 Task: Log work in the project TrainForge for the issue 'Implement a feature for users to track and manage their expenses on a budget' spent time as '5w 4d 21h 16m' and remaining time as '4w 5d 9h 20m' and move to bottom of backlog. Now add the issue to the epic 'IT performance benchmarking'.
Action: Mouse moved to (268, 77)
Screenshot: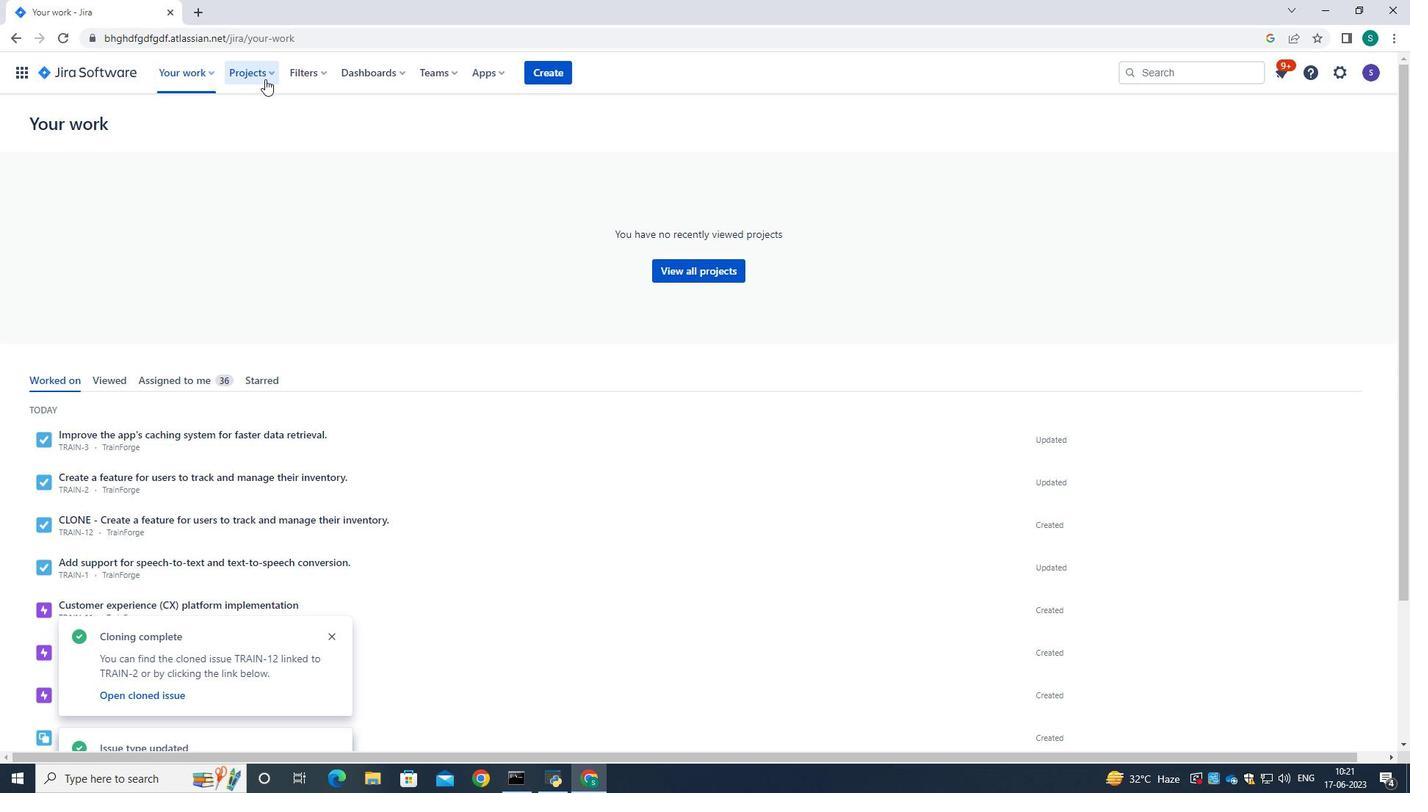 
Action: Mouse pressed left at (268, 77)
Screenshot: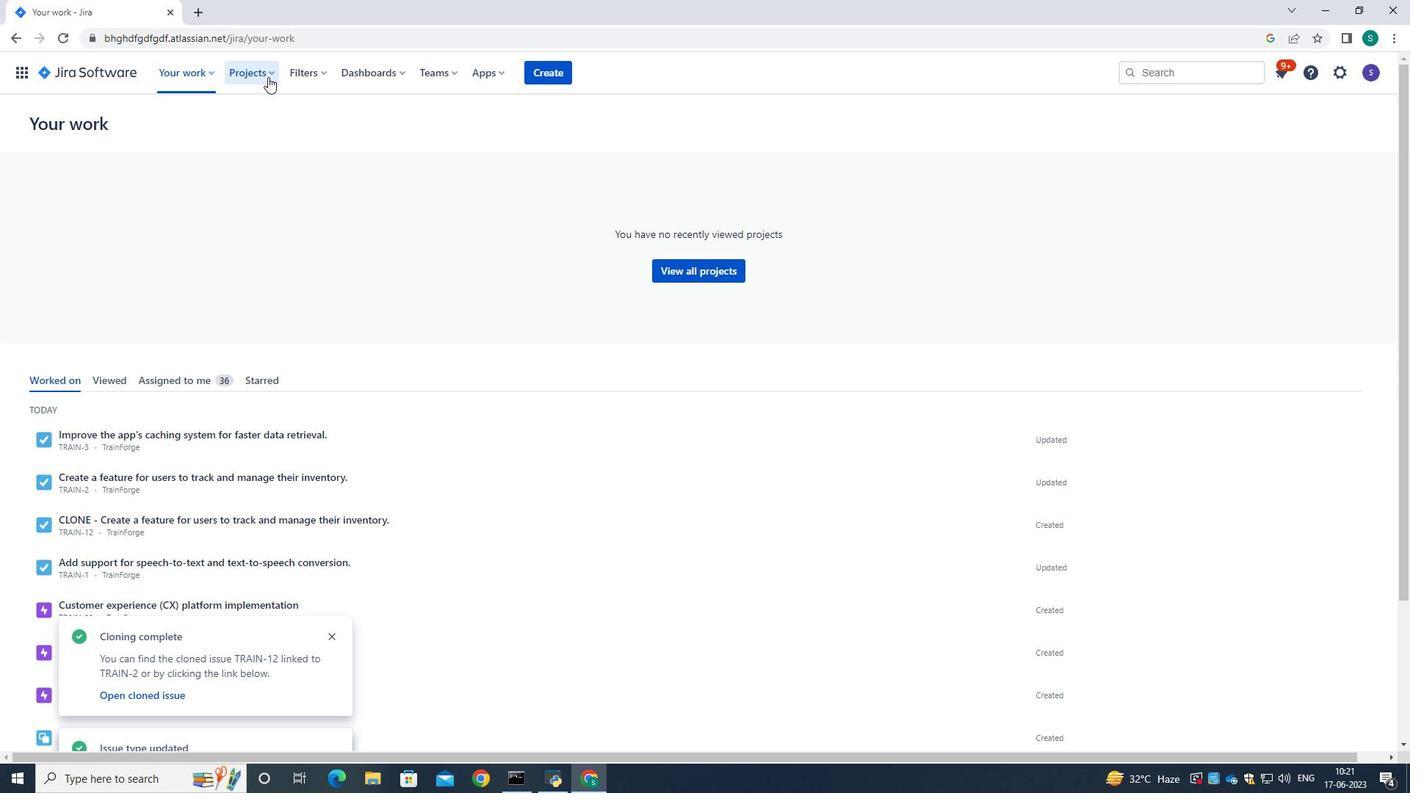 
Action: Mouse moved to (267, 135)
Screenshot: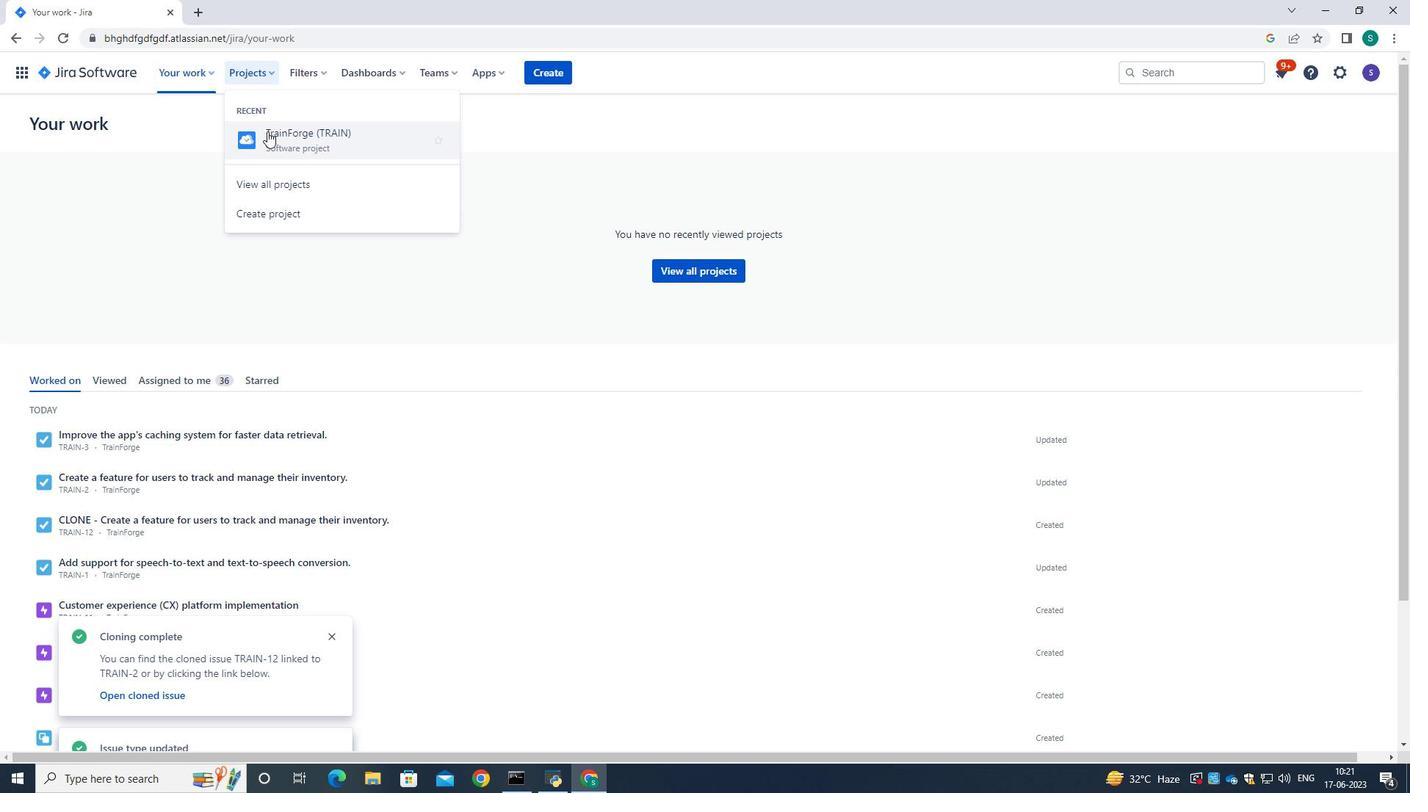 
Action: Mouse pressed left at (267, 135)
Screenshot: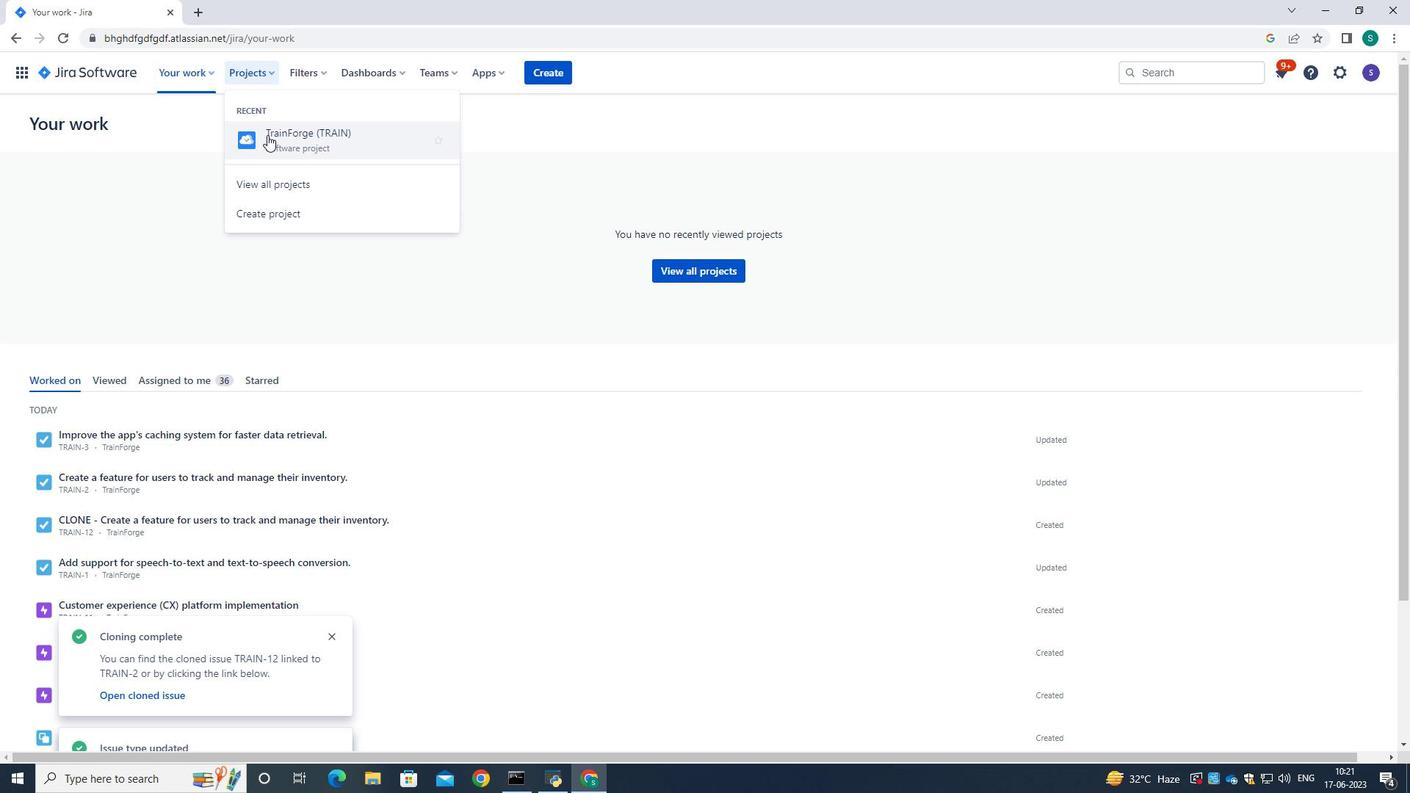 
Action: Mouse moved to (491, 317)
Screenshot: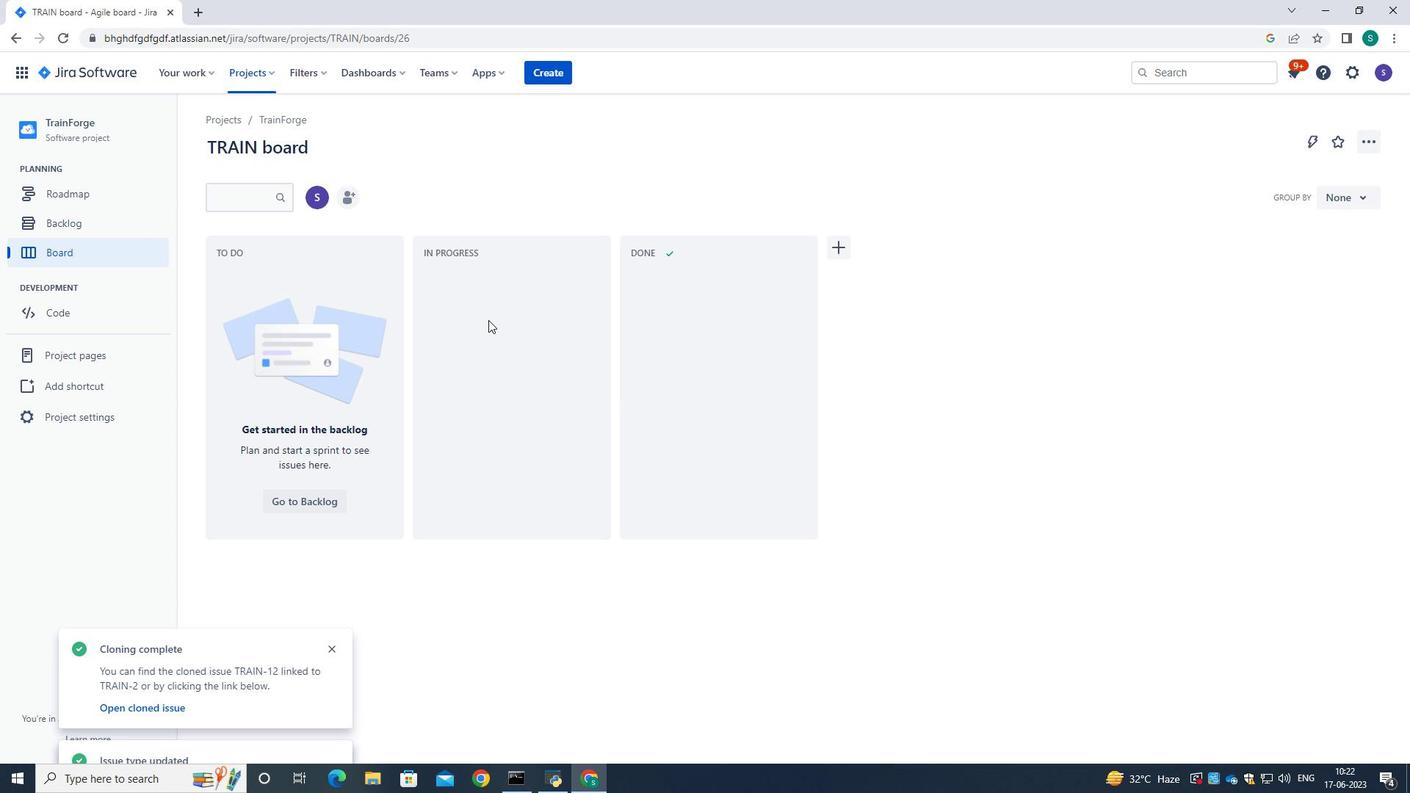 
Action: Mouse scrolled (491, 316) with delta (0, 0)
Screenshot: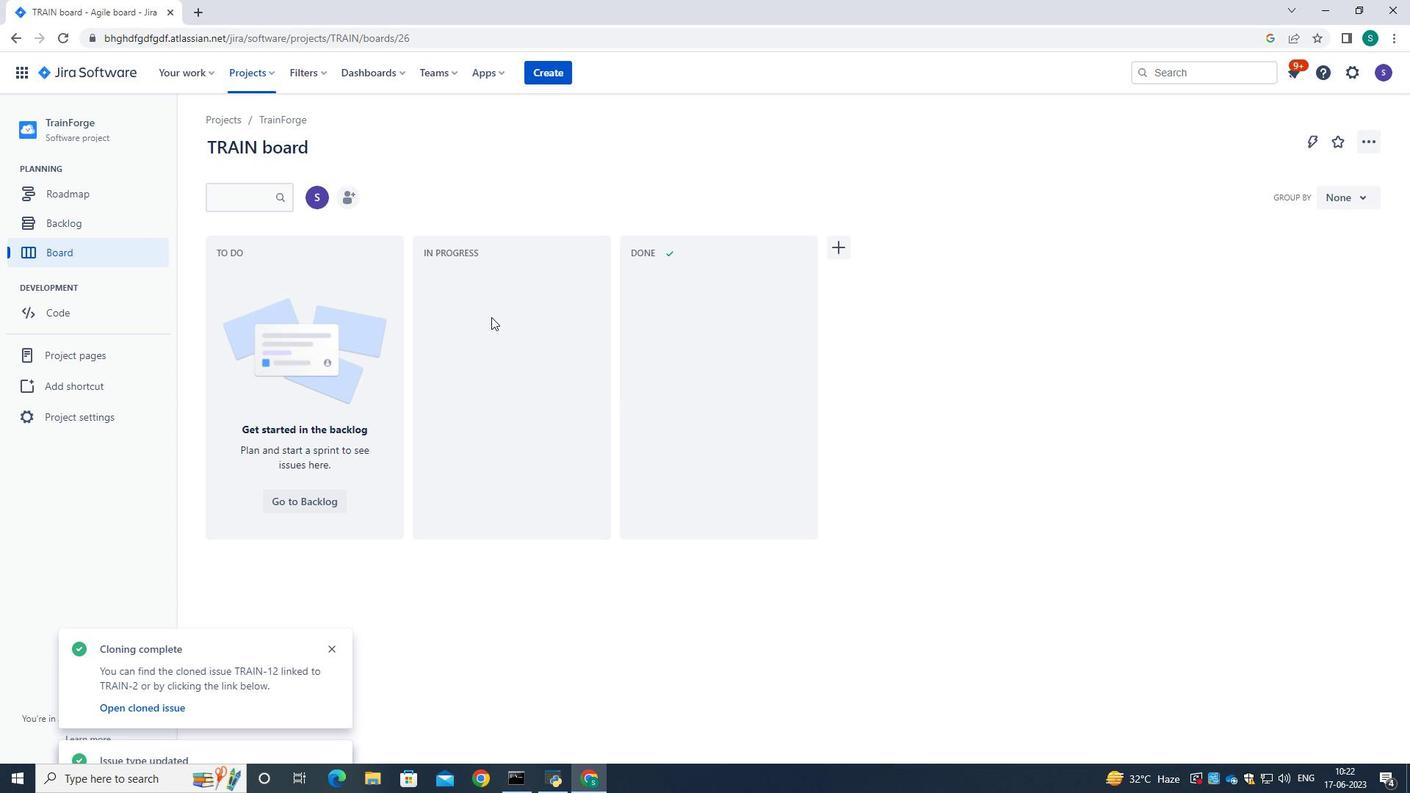
Action: Mouse scrolled (491, 316) with delta (0, 0)
Screenshot: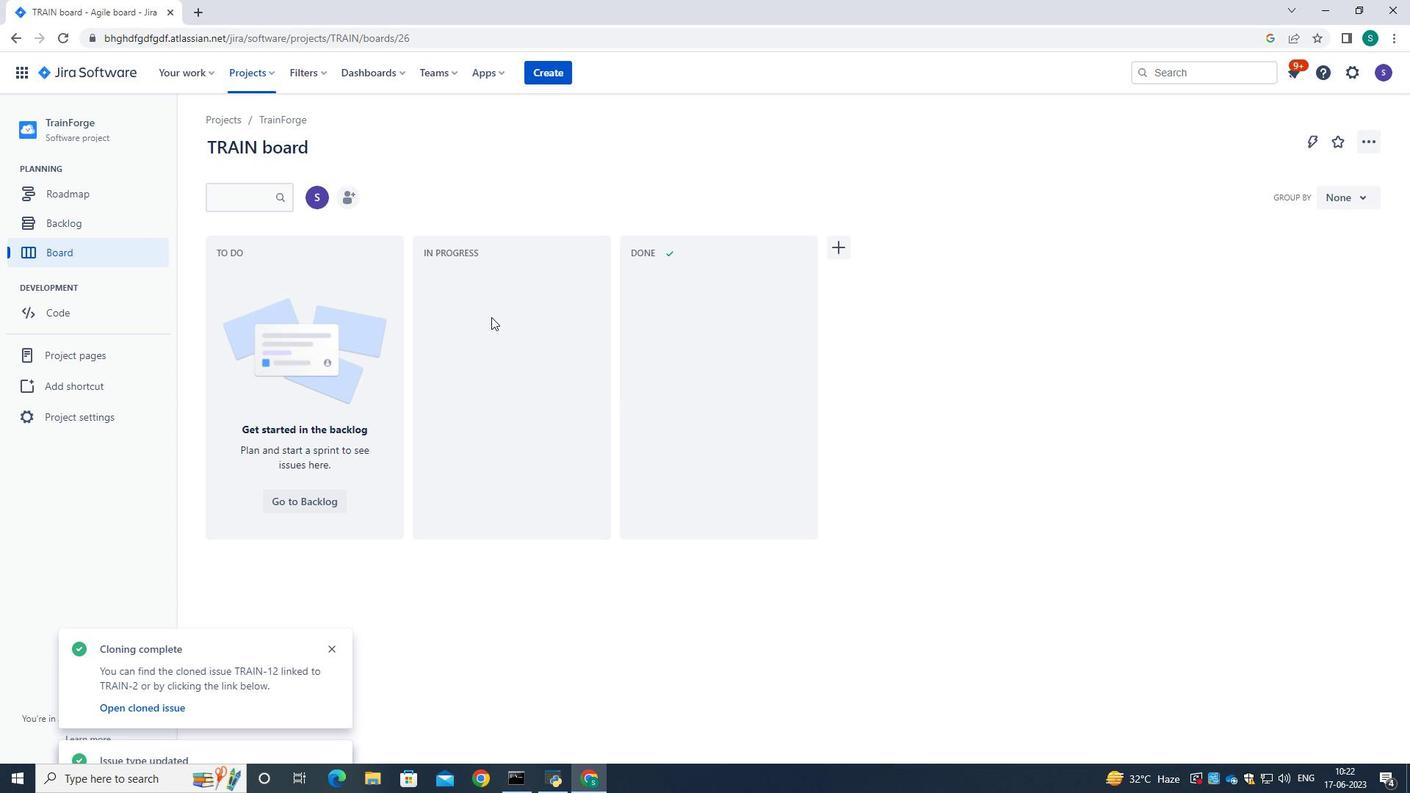 
Action: Mouse moved to (89, 220)
Screenshot: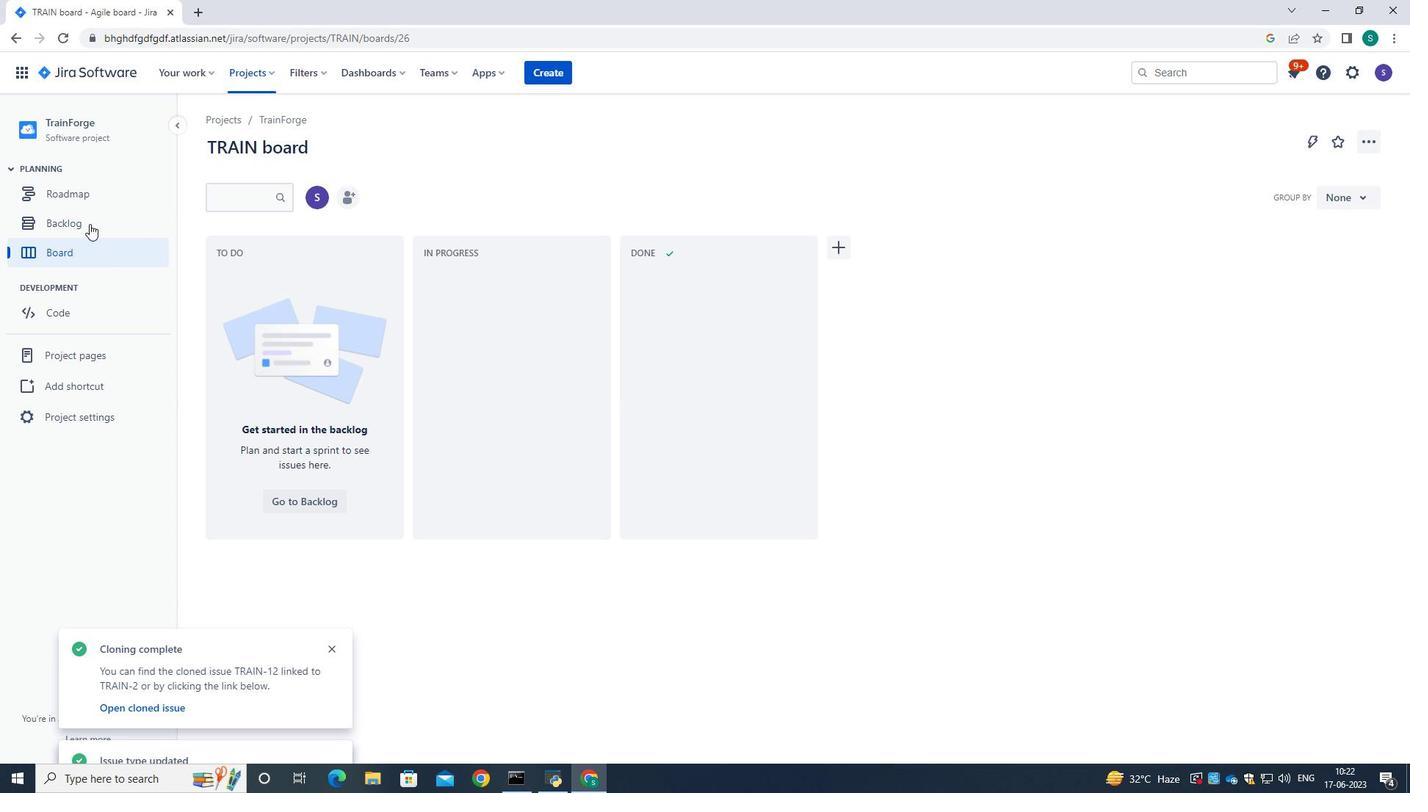 
Action: Mouse pressed left at (89, 220)
Screenshot: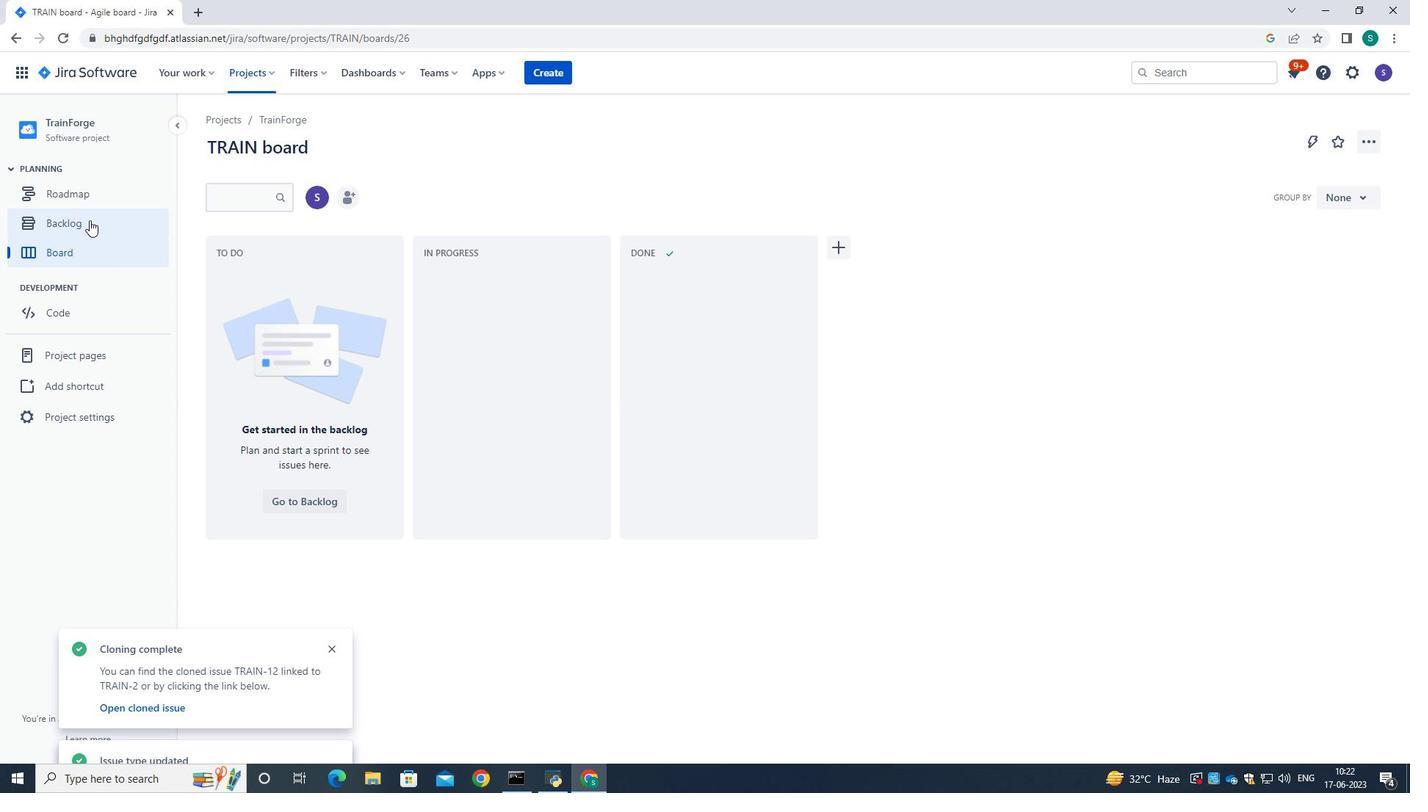 
Action: Mouse moved to (557, 326)
Screenshot: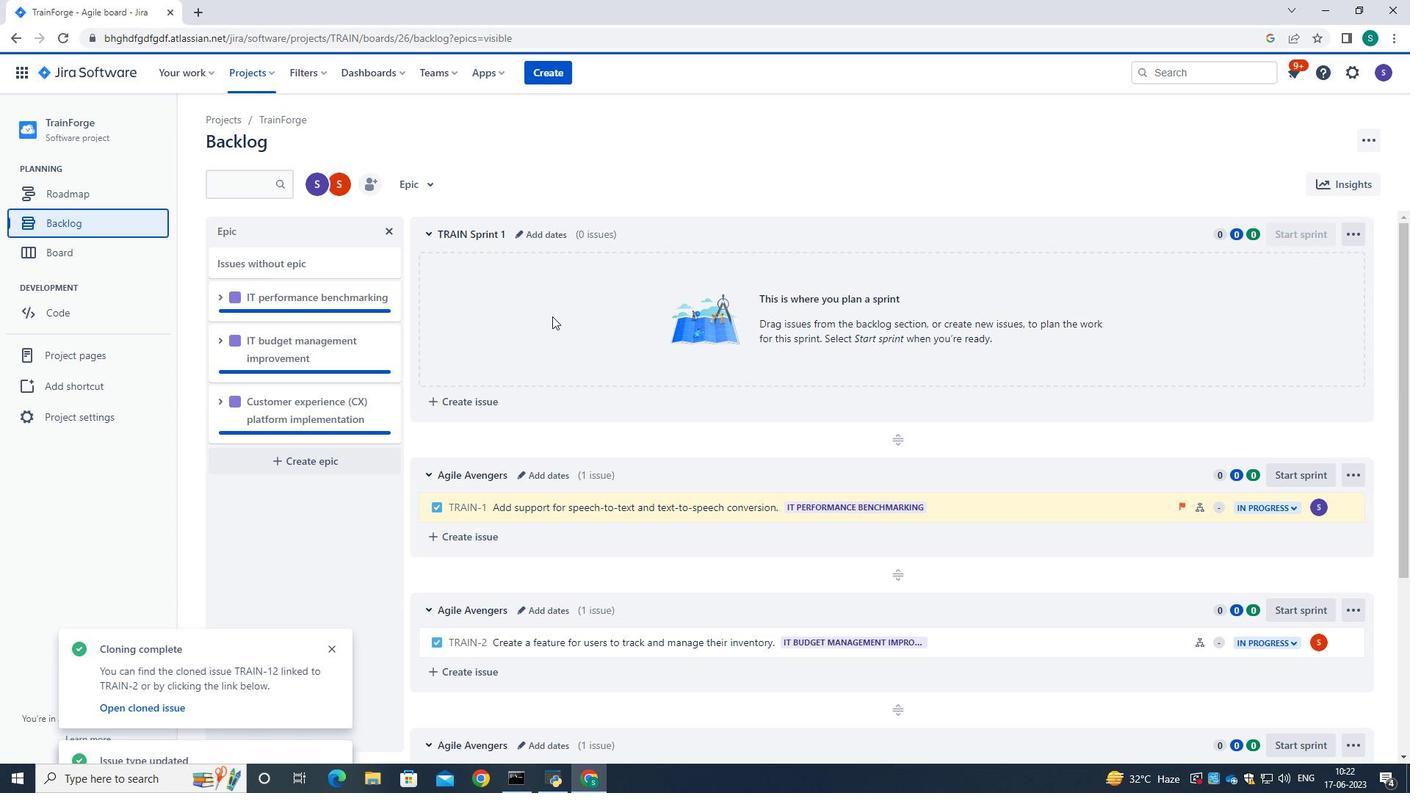 
Action: Mouse scrolled (557, 326) with delta (0, 0)
Screenshot: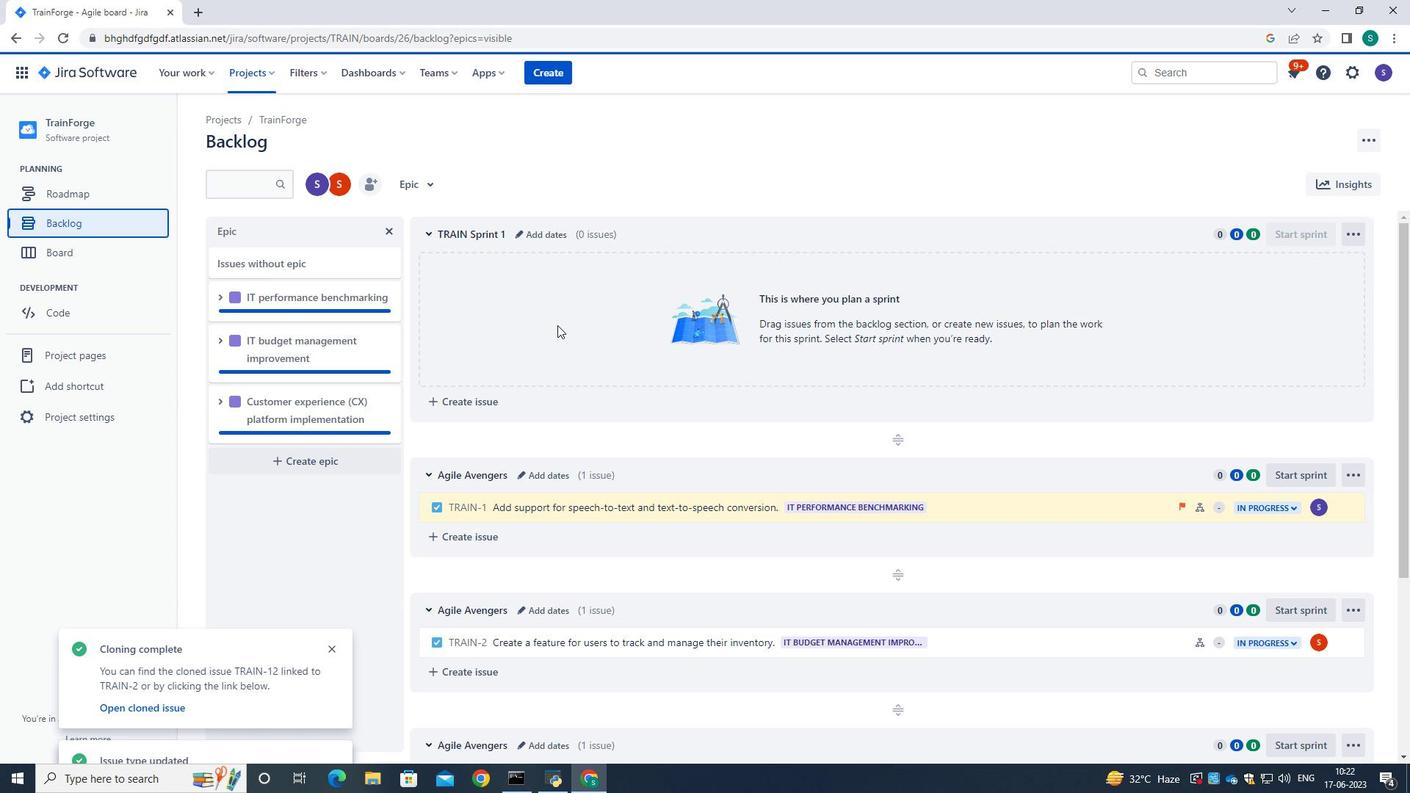 
Action: Mouse scrolled (557, 326) with delta (0, 0)
Screenshot: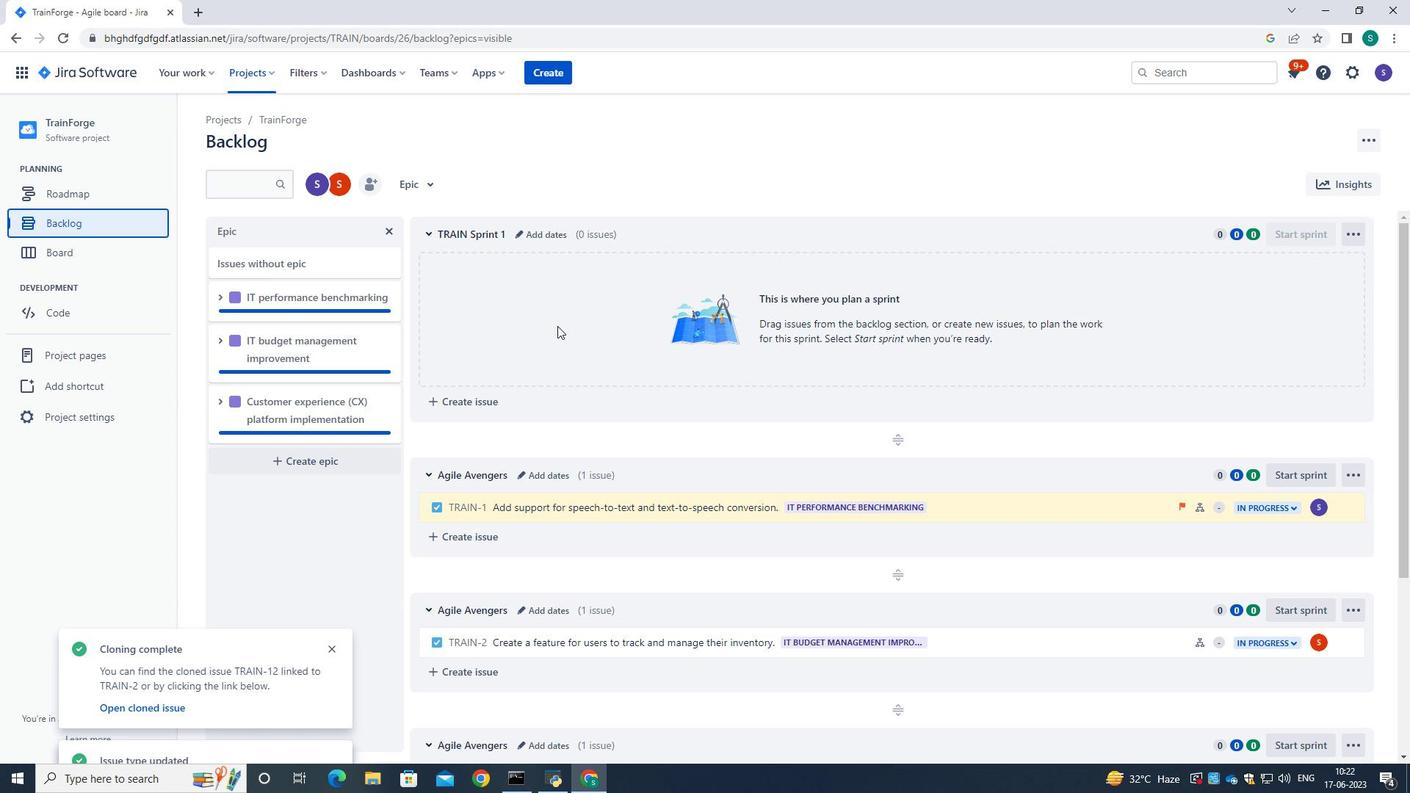 
Action: Mouse moved to (557, 326)
Screenshot: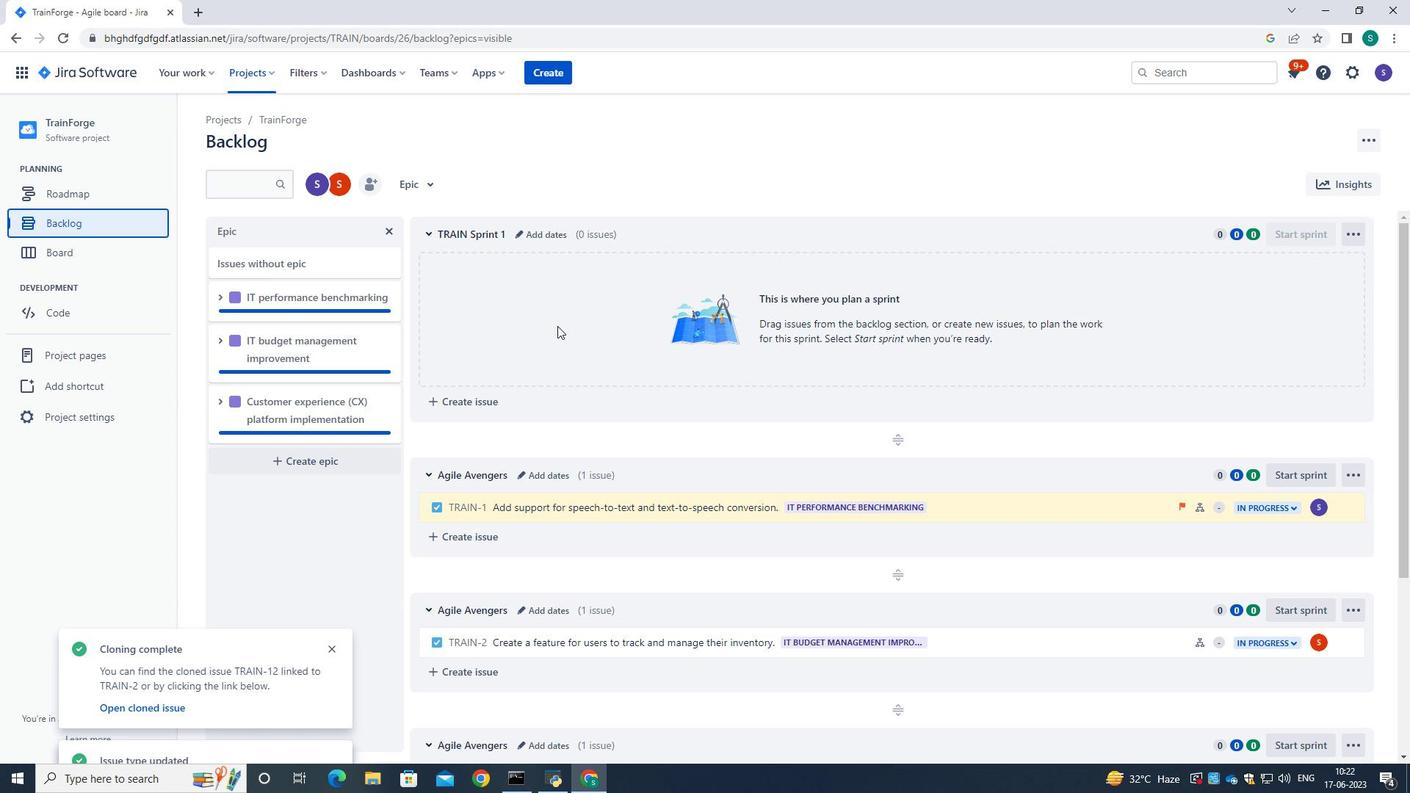 
Action: Mouse scrolled (557, 326) with delta (0, 0)
Screenshot: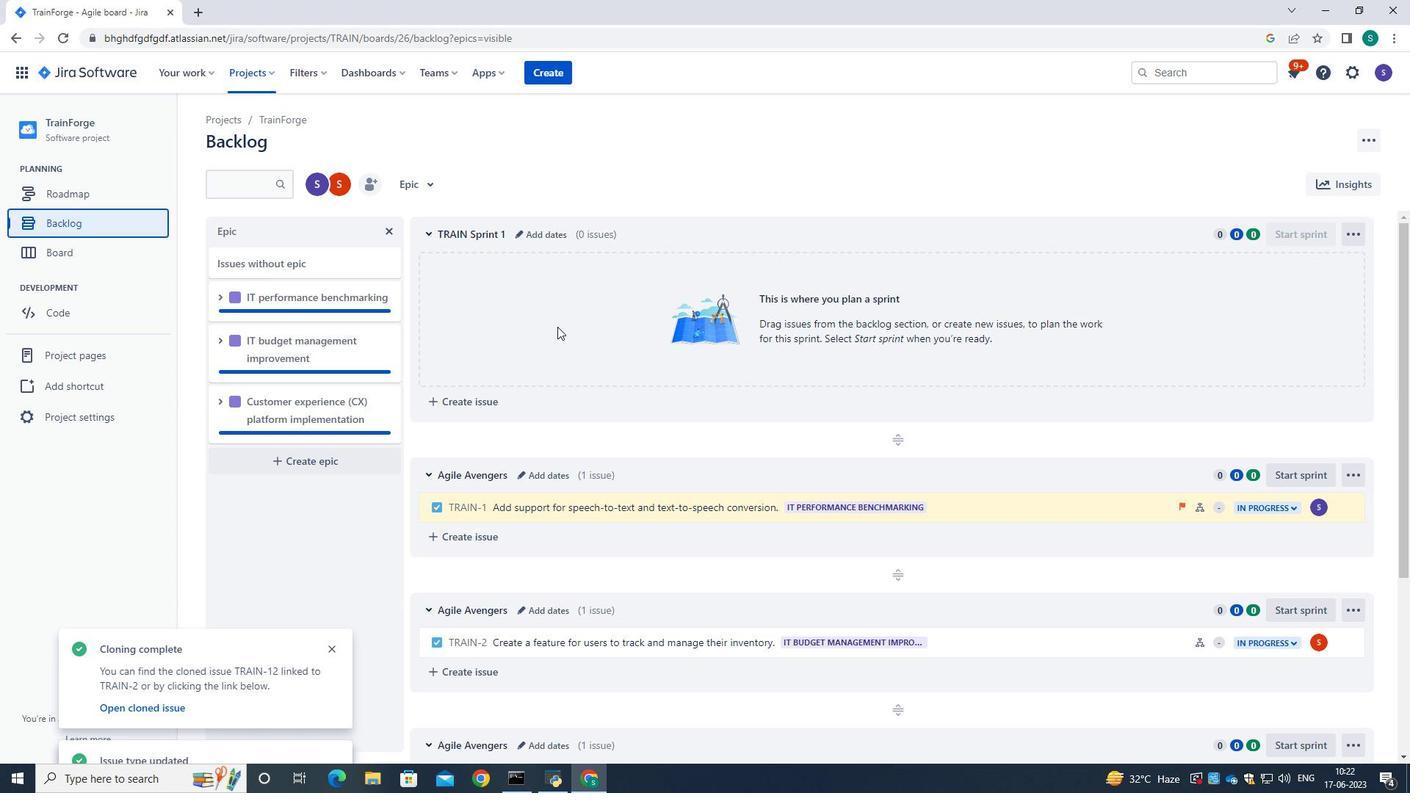 
Action: Mouse moved to (557, 327)
Screenshot: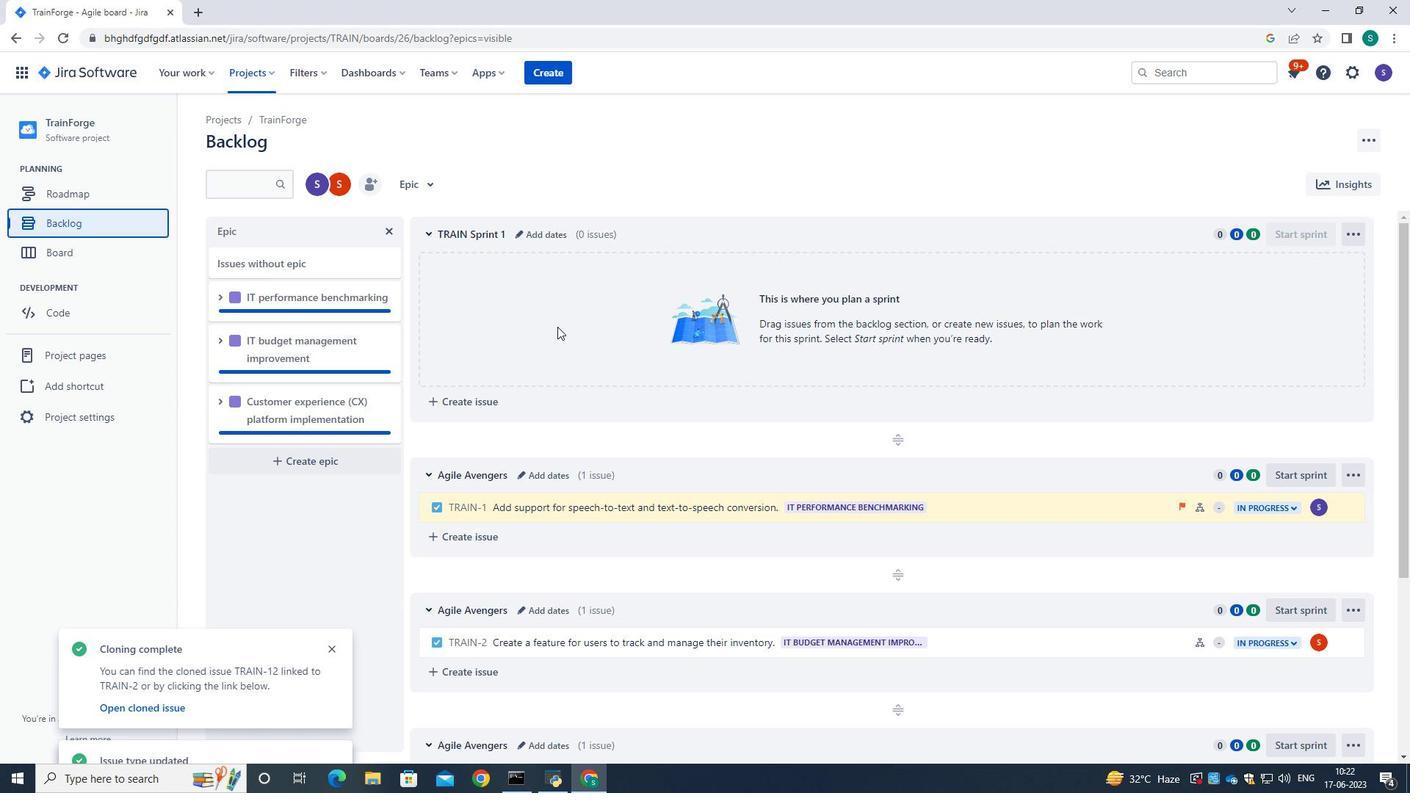 
Action: Mouse scrolled (557, 326) with delta (0, 0)
Screenshot: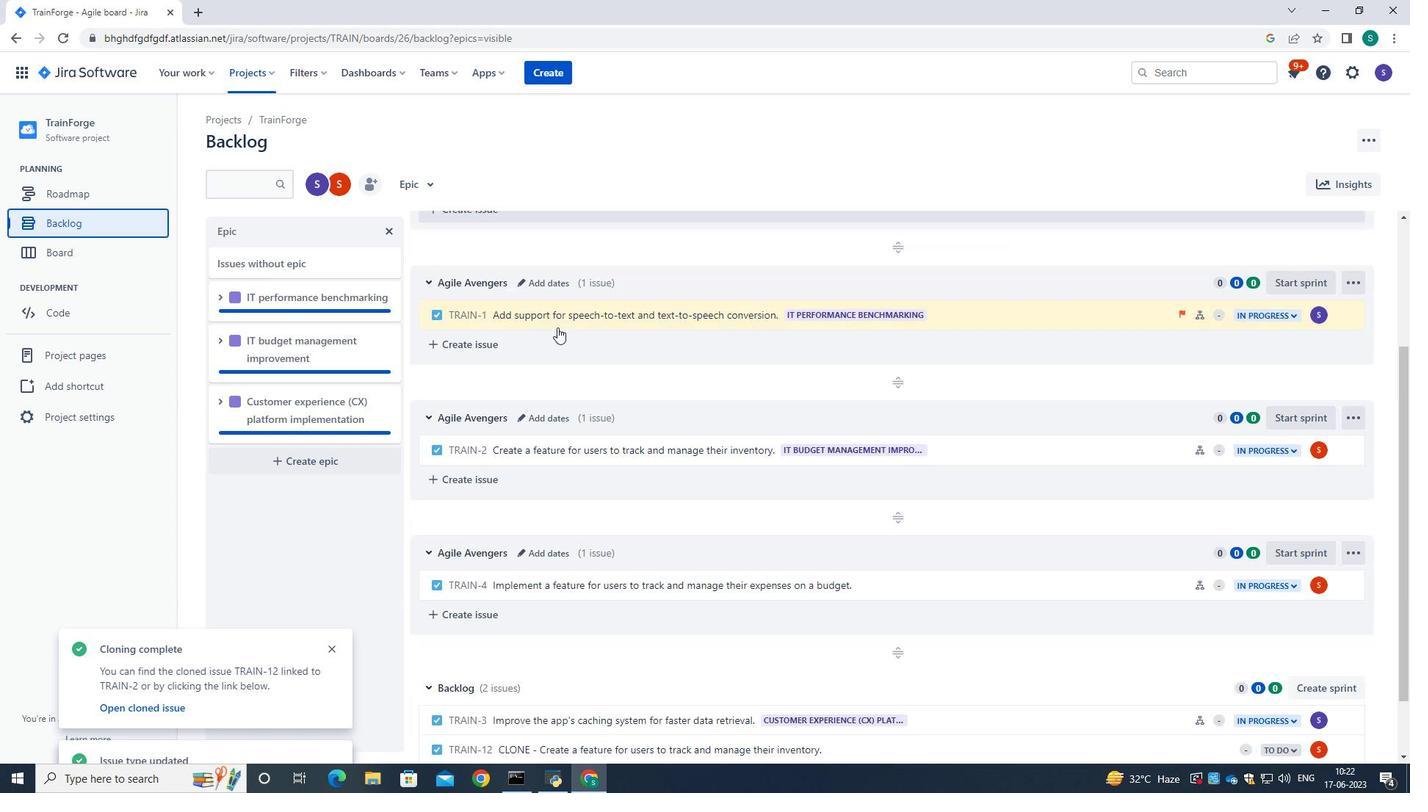 
Action: Mouse scrolled (557, 326) with delta (0, 0)
Screenshot: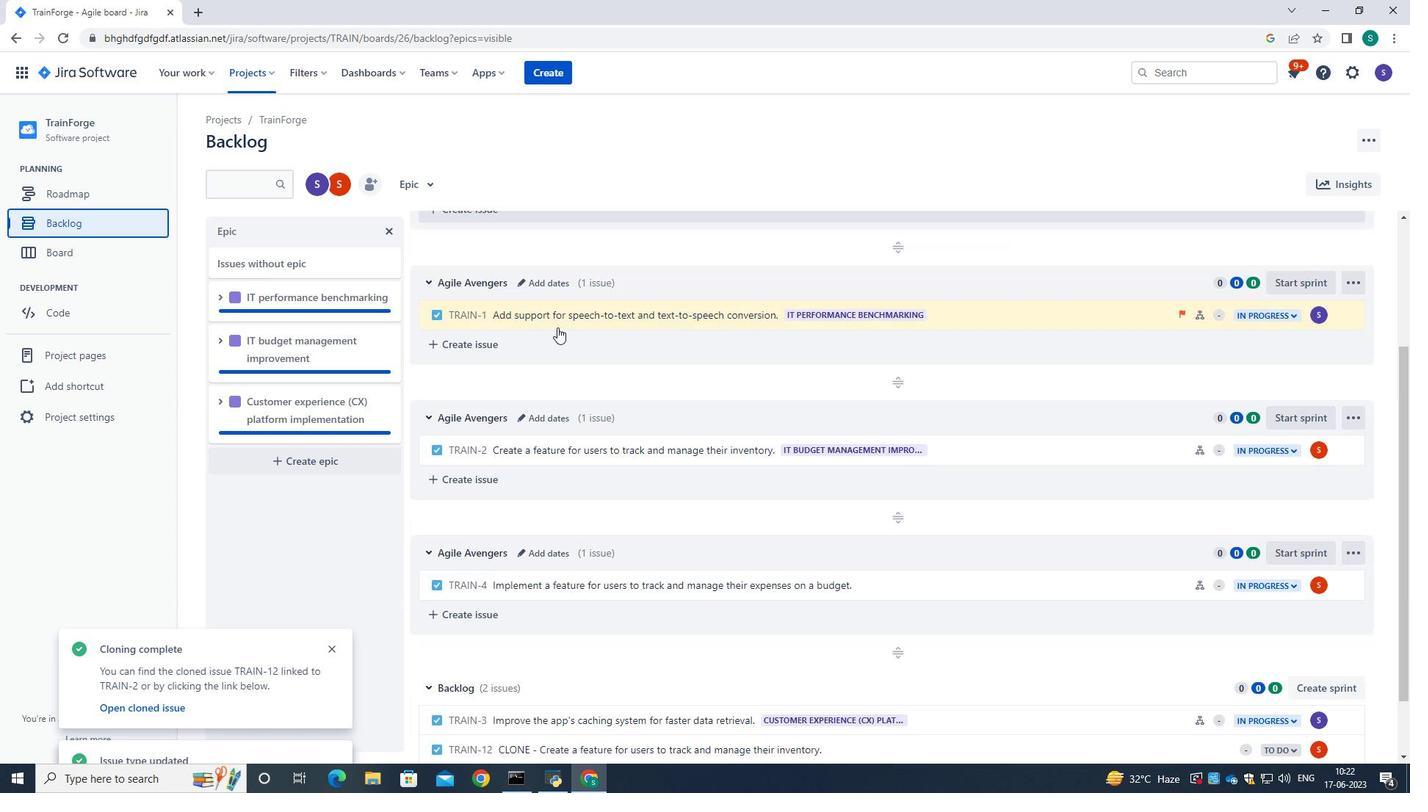 
Action: Mouse moved to (557, 329)
Screenshot: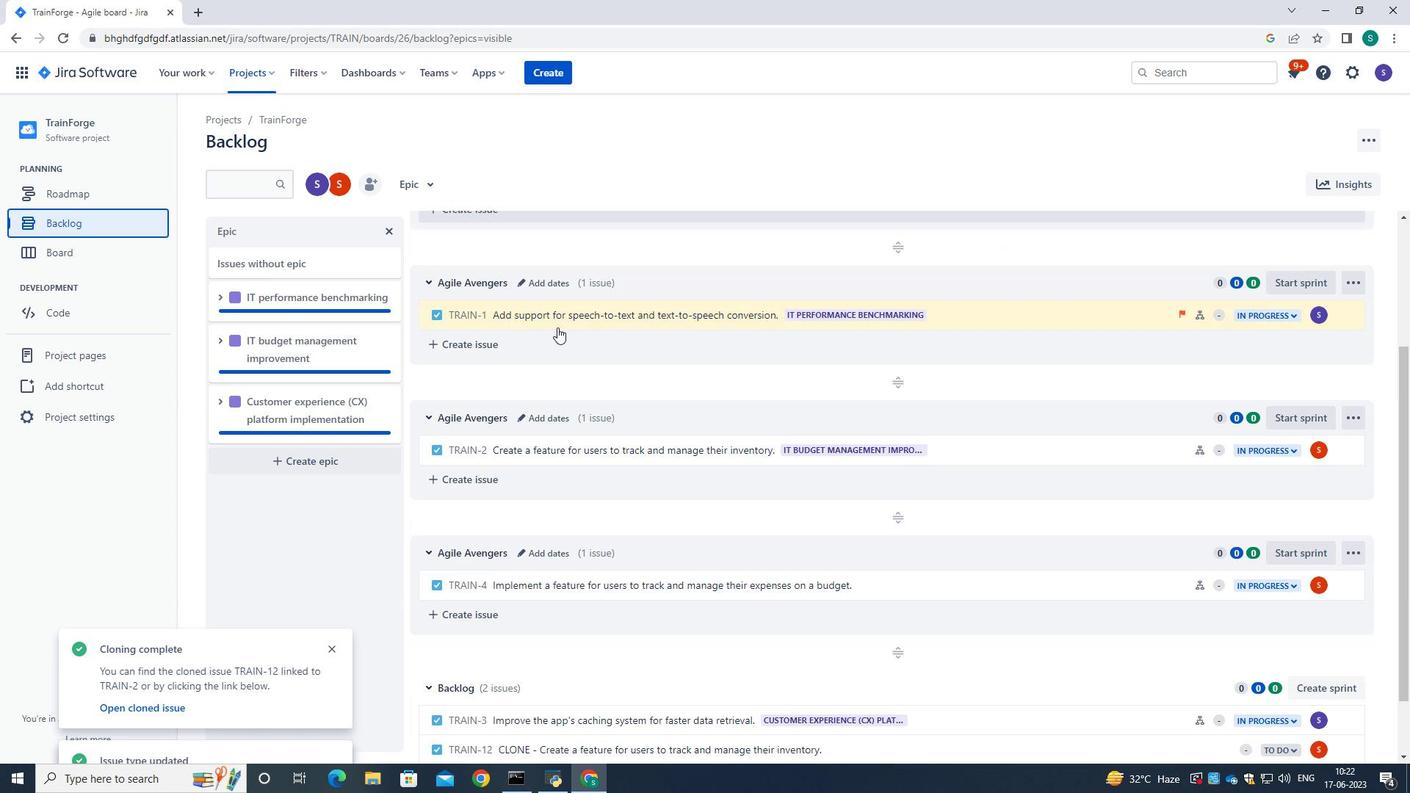 
Action: Mouse scrolled (557, 328) with delta (0, 0)
Screenshot: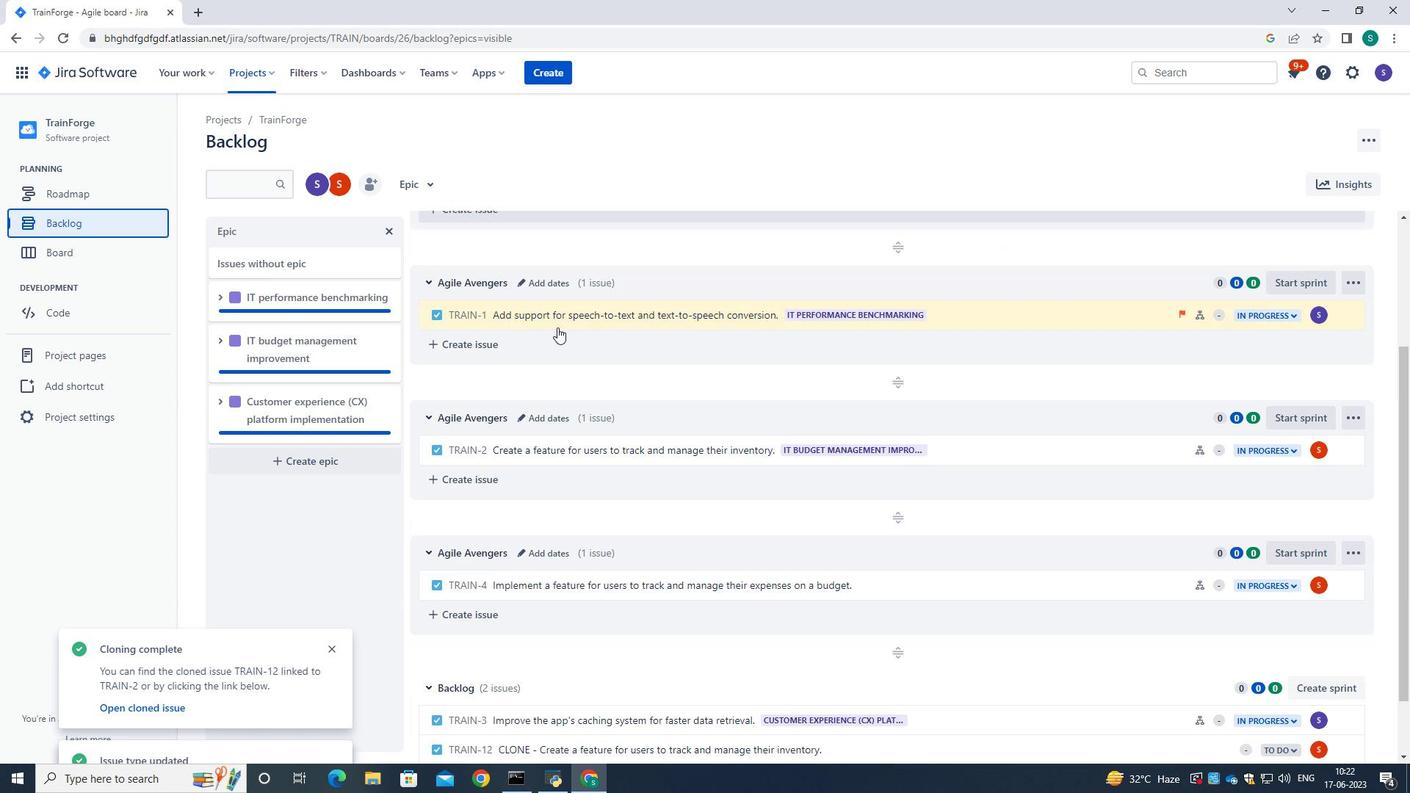
Action: Mouse moved to (586, 514)
Screenshot: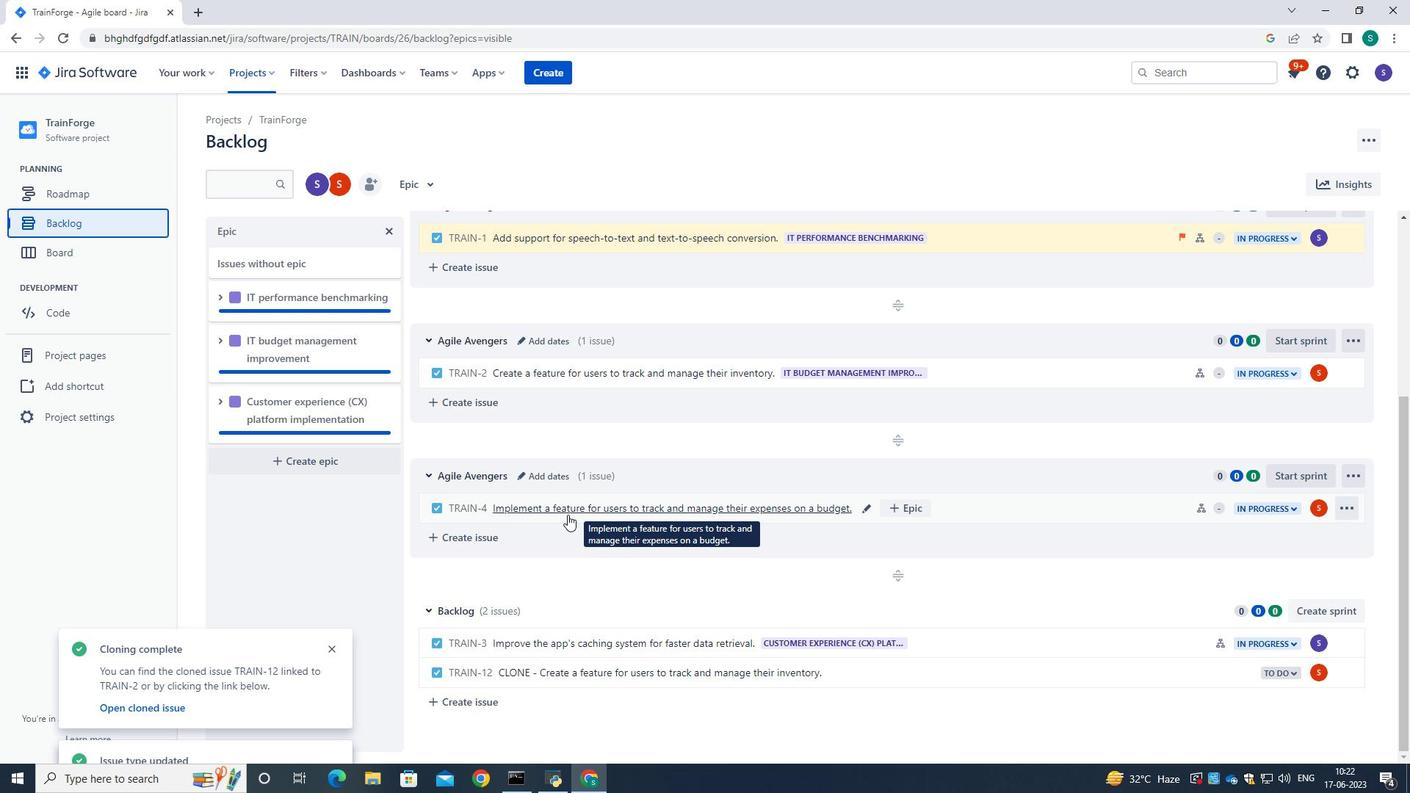 
Action: Mouse pressed left at (586, 514)
Screenshot: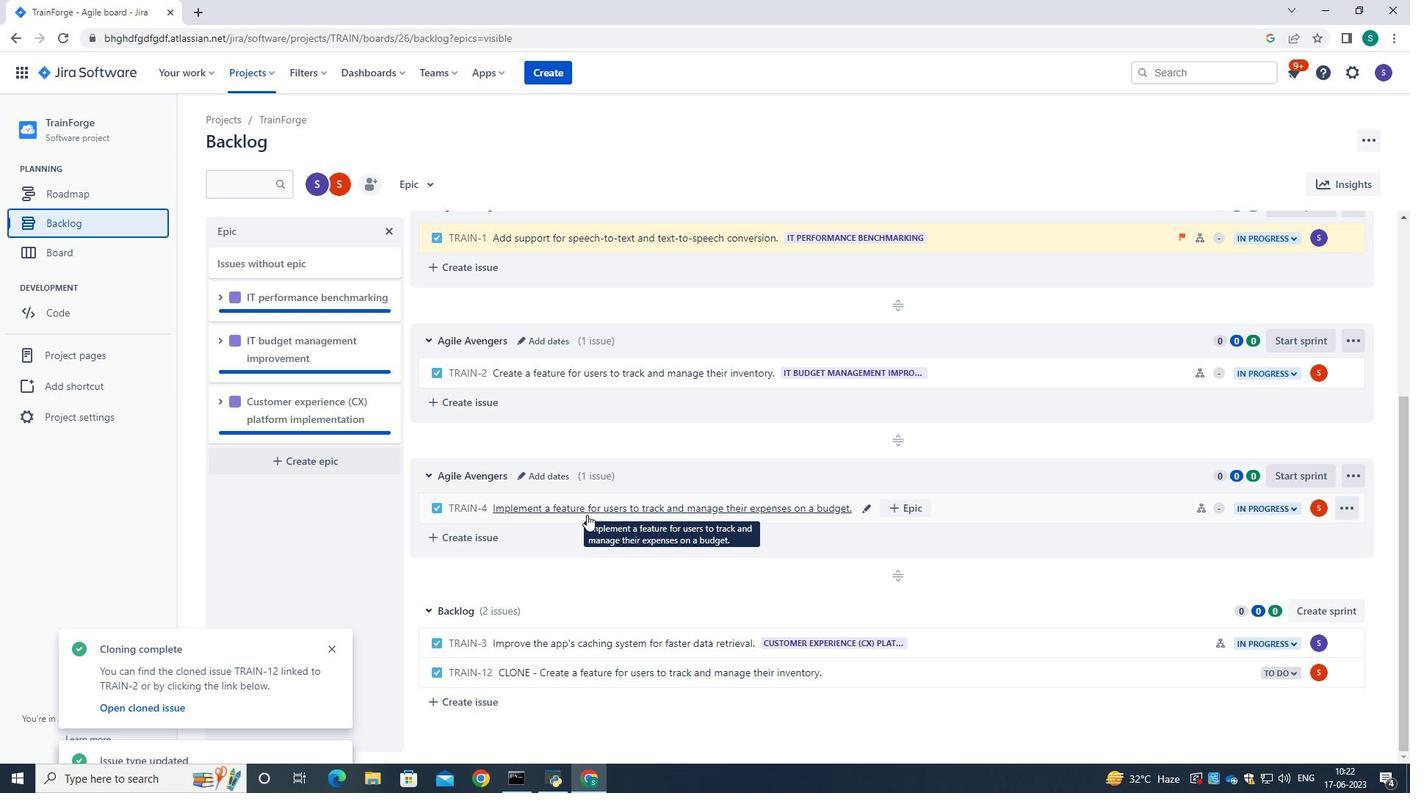 
Action: Mouse moved to (1345, 226)
Screenshot: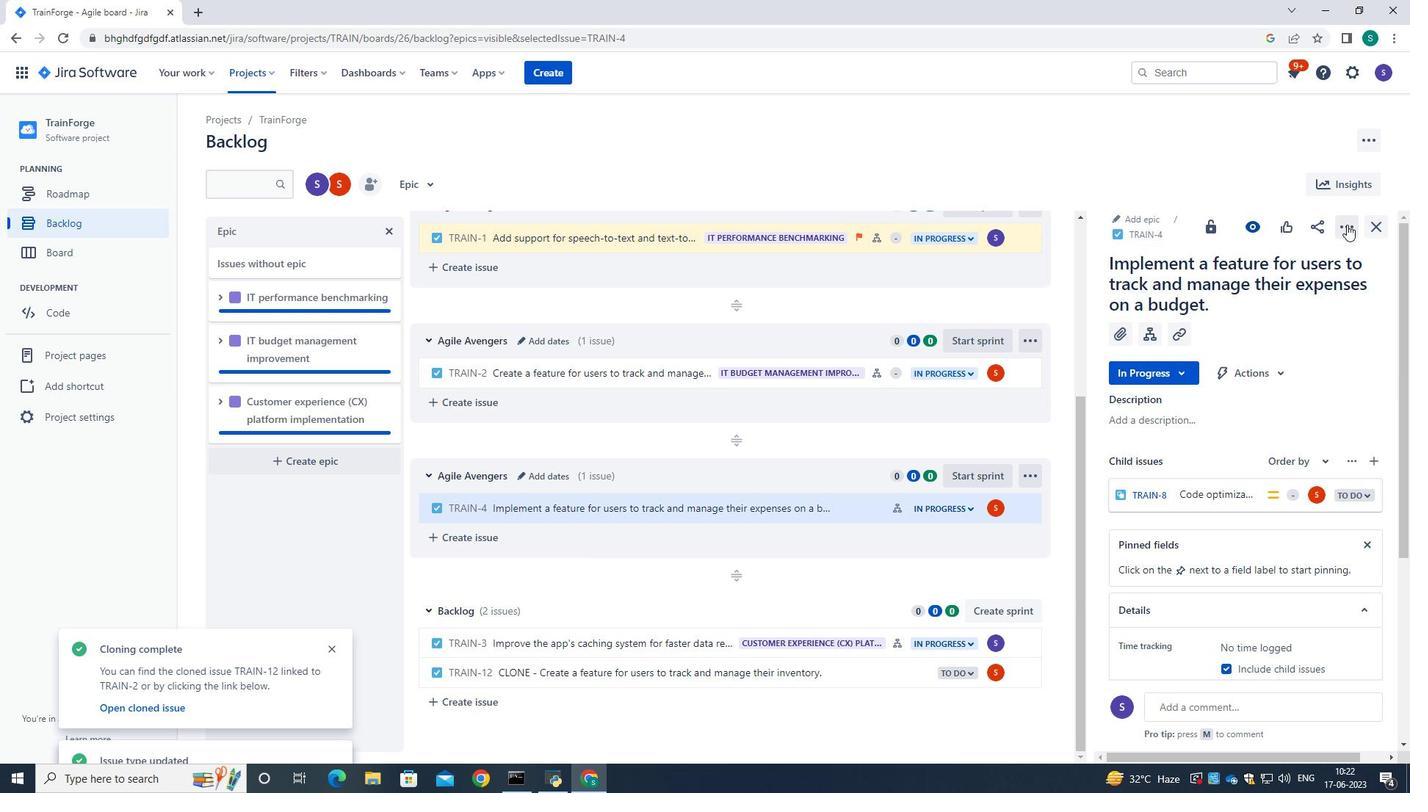 
Action: Mouse pressed left at (1345, 226)
Screenshot: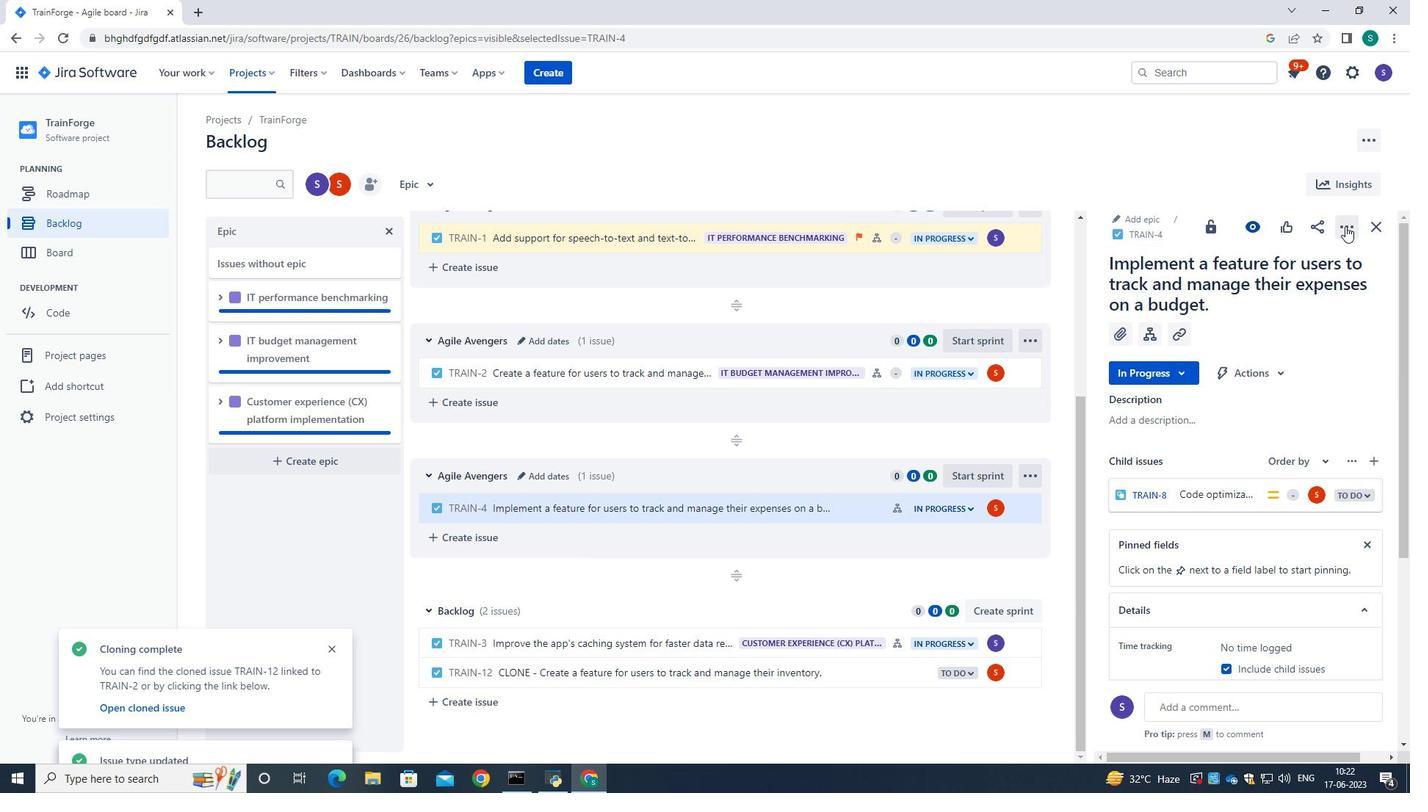 
Action: Mouse moved to (1270, 271)
Screenshot: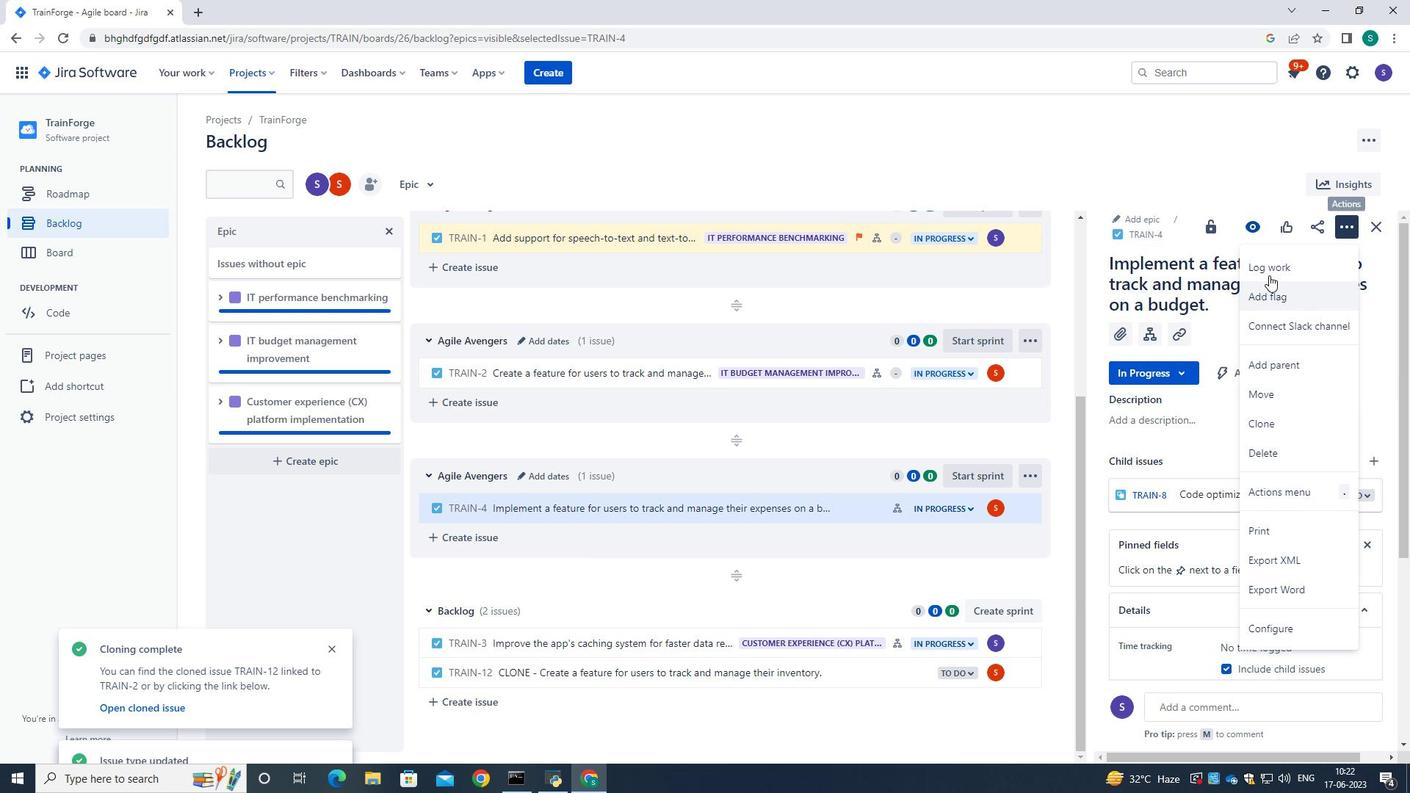 
Action: Mouse pressed left at (1270, 271)
Screenshot: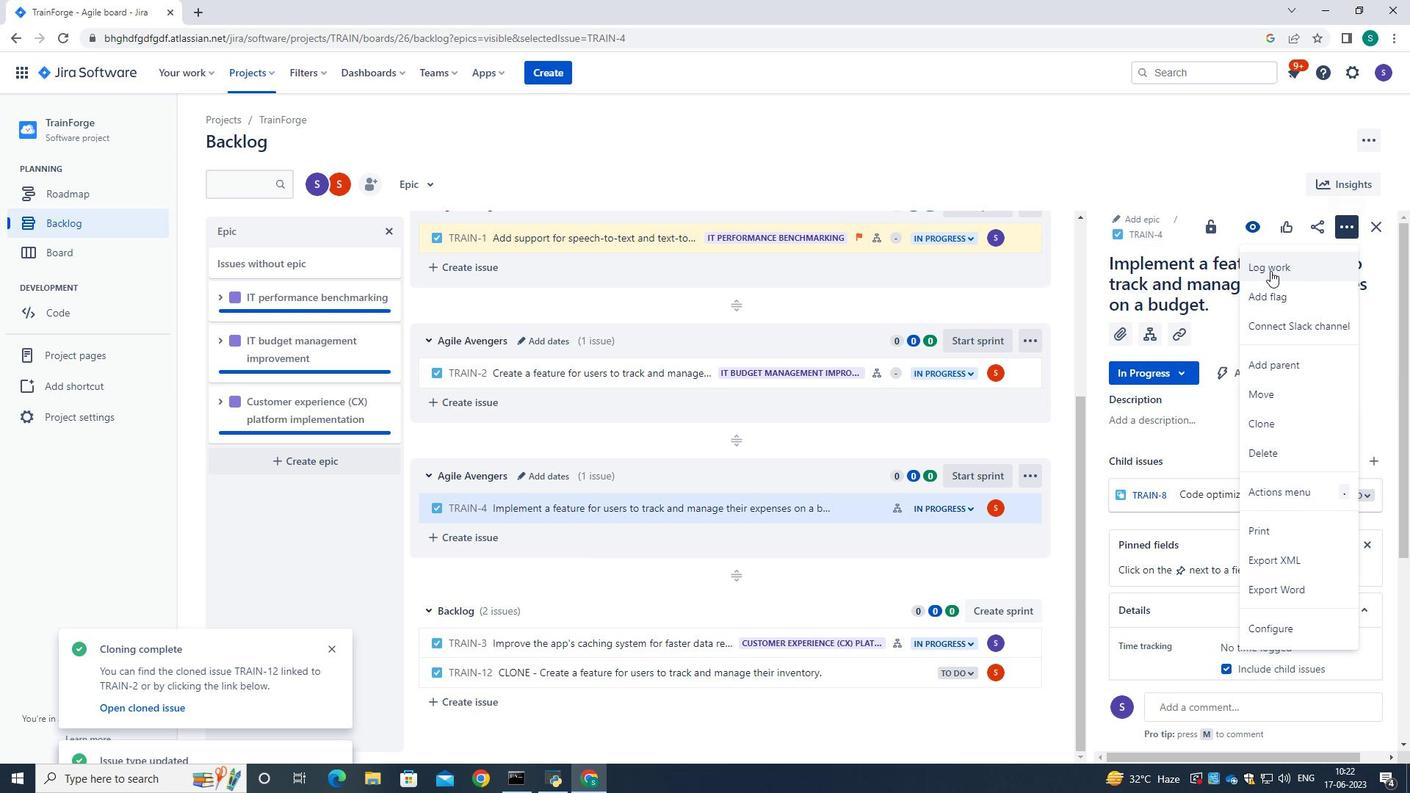 
Action: Mouse moved to (634, 221)
Screenshot: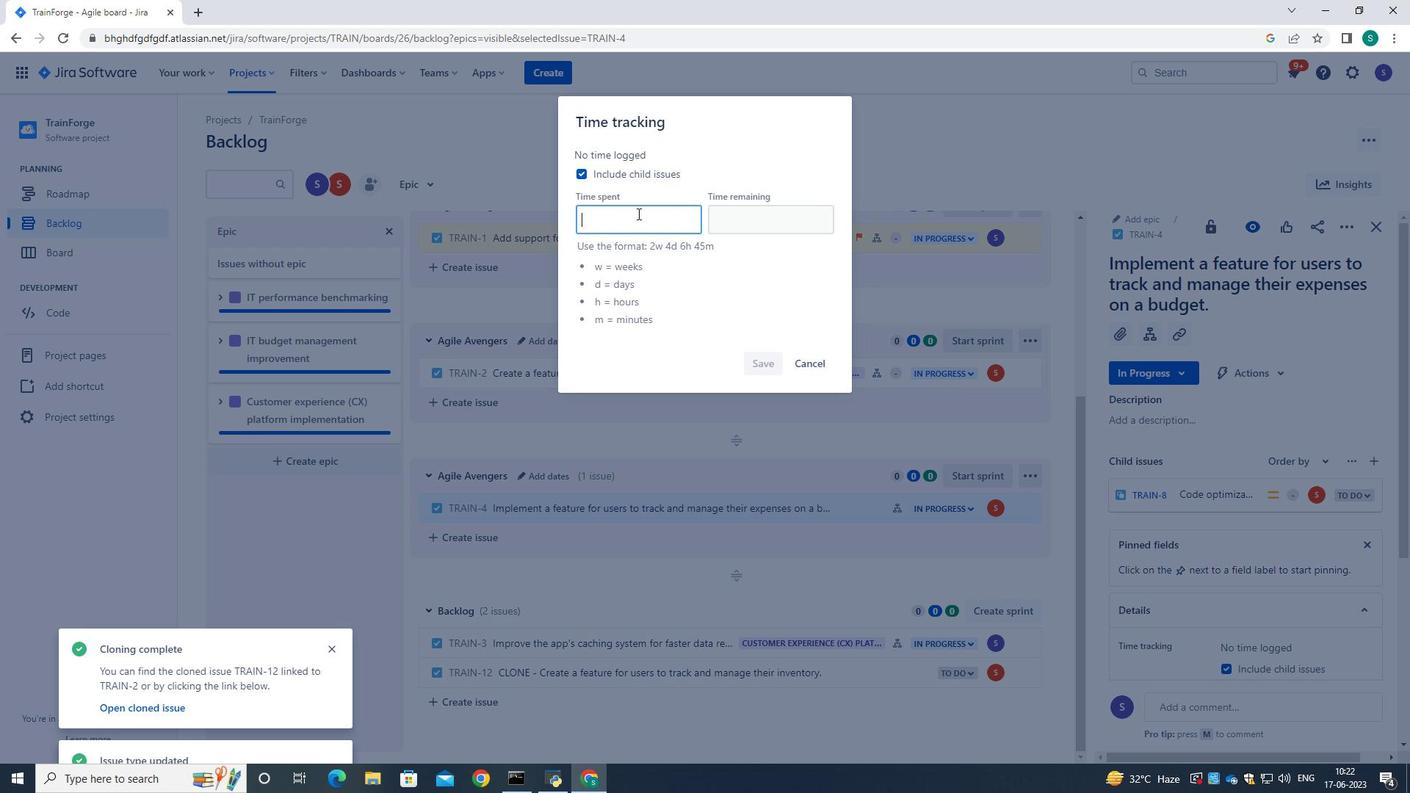 
Action: Mouse pressed left at (634, 221)
Screenshot: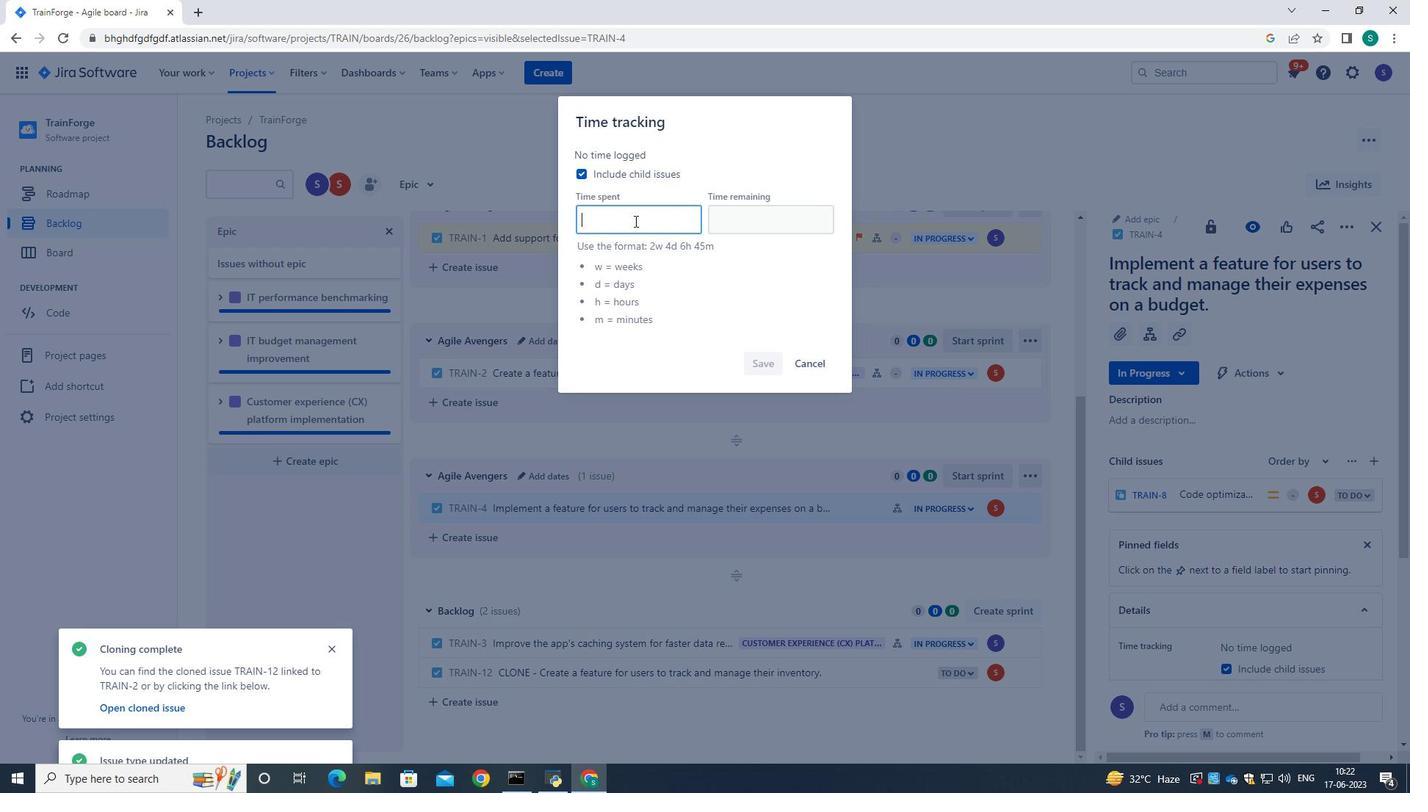 
Action: Key pressed 5w<Key.space>4d<Key.space>21h<Key.space>16m<Key.tab>4w<Key.space>5d<Key.space>9h<Key.space>20m
Screenshot: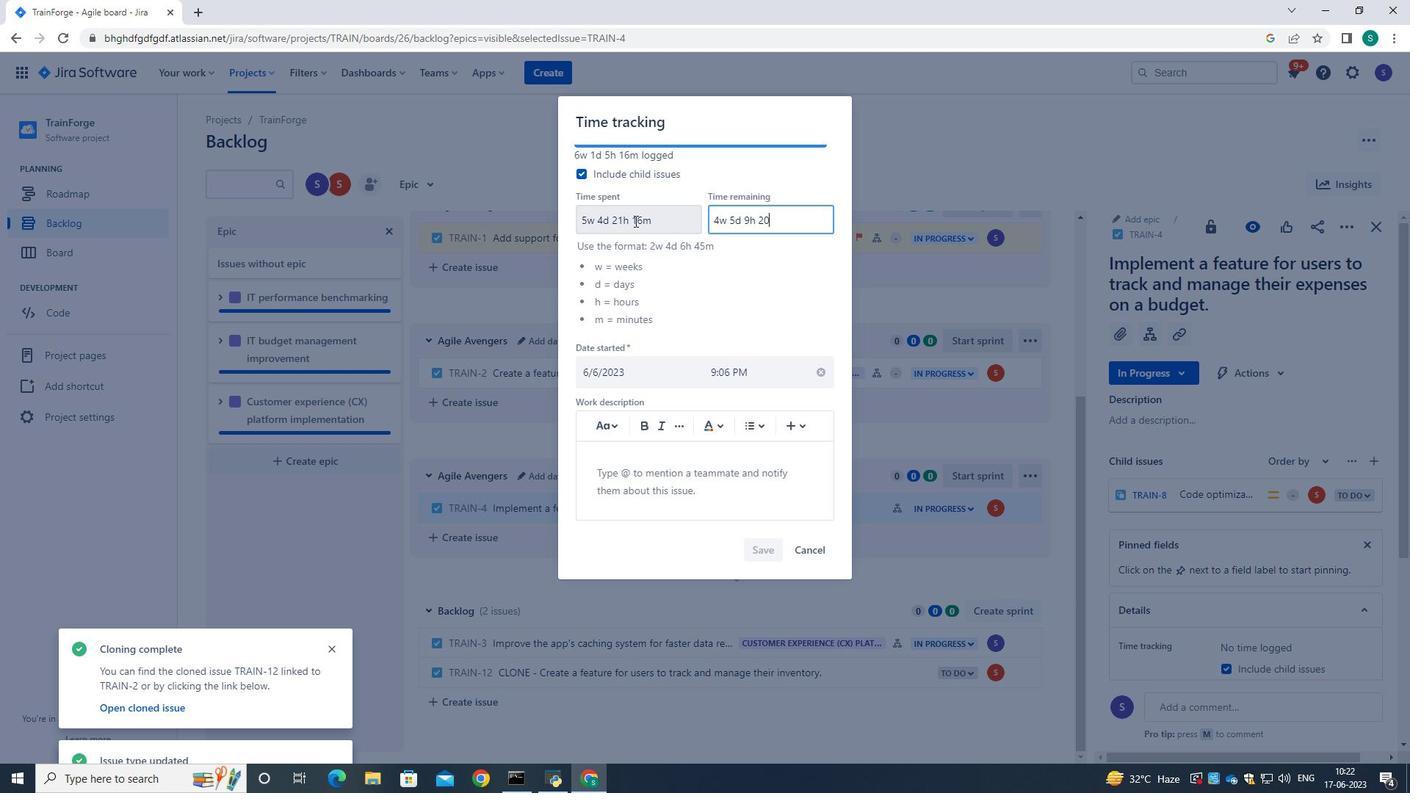 
Action: Mouse moved to (759, 546)
Screenshot: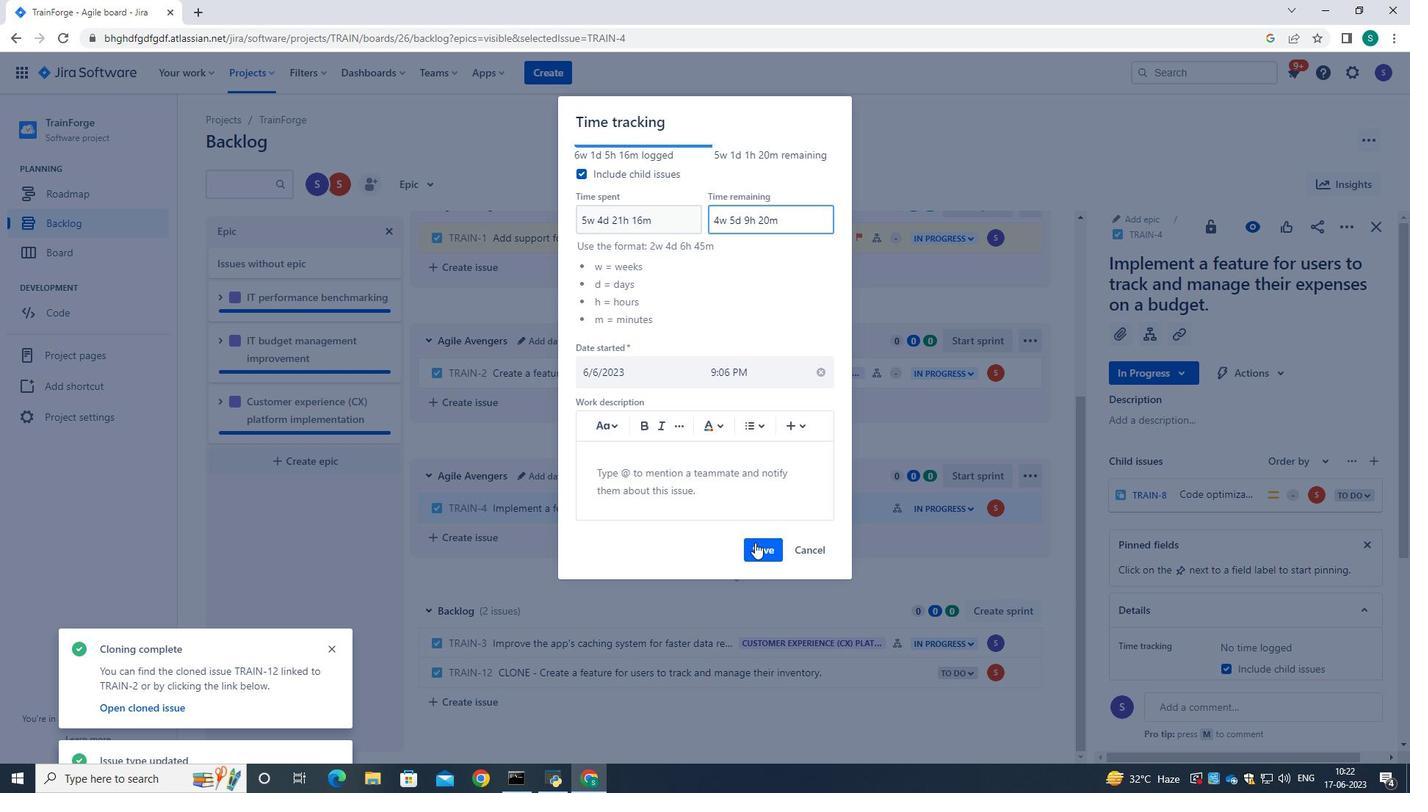 
Action: Mouse pressed left at (759, 546)
Screenshot: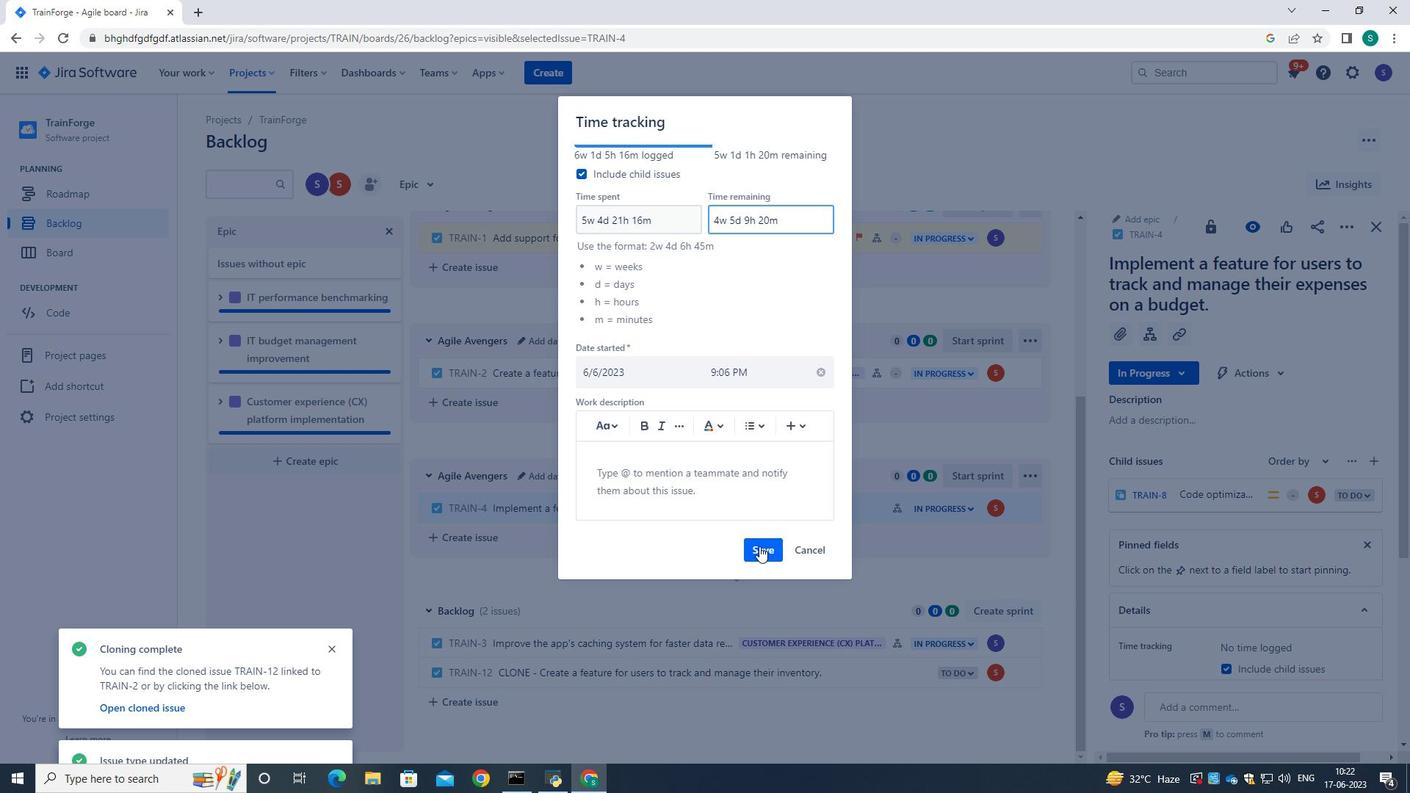 
Action: Mouse moved to (714, 452)
Screenshot: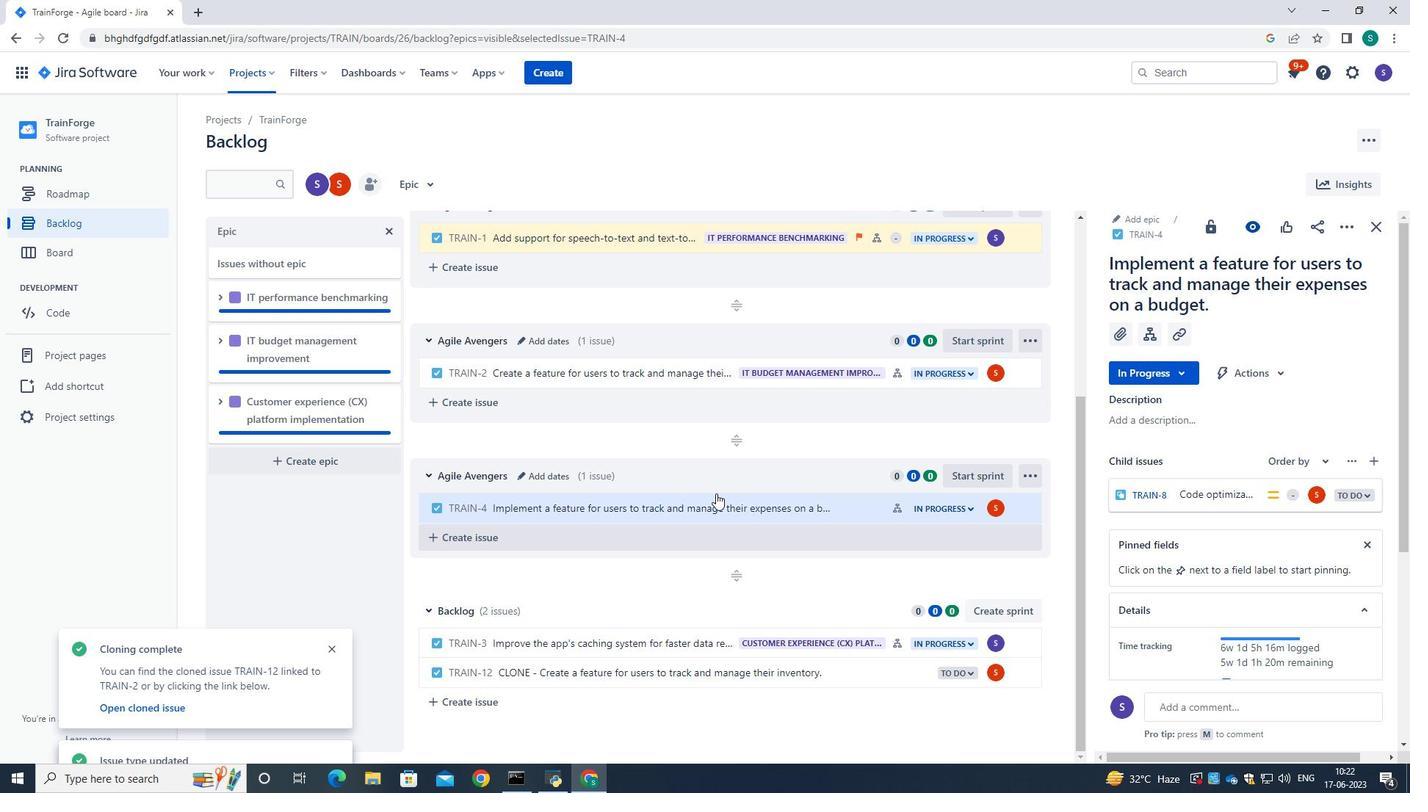 
Action: Mouse scrolled (714, 451) with delta (0, 0)
Screenshot: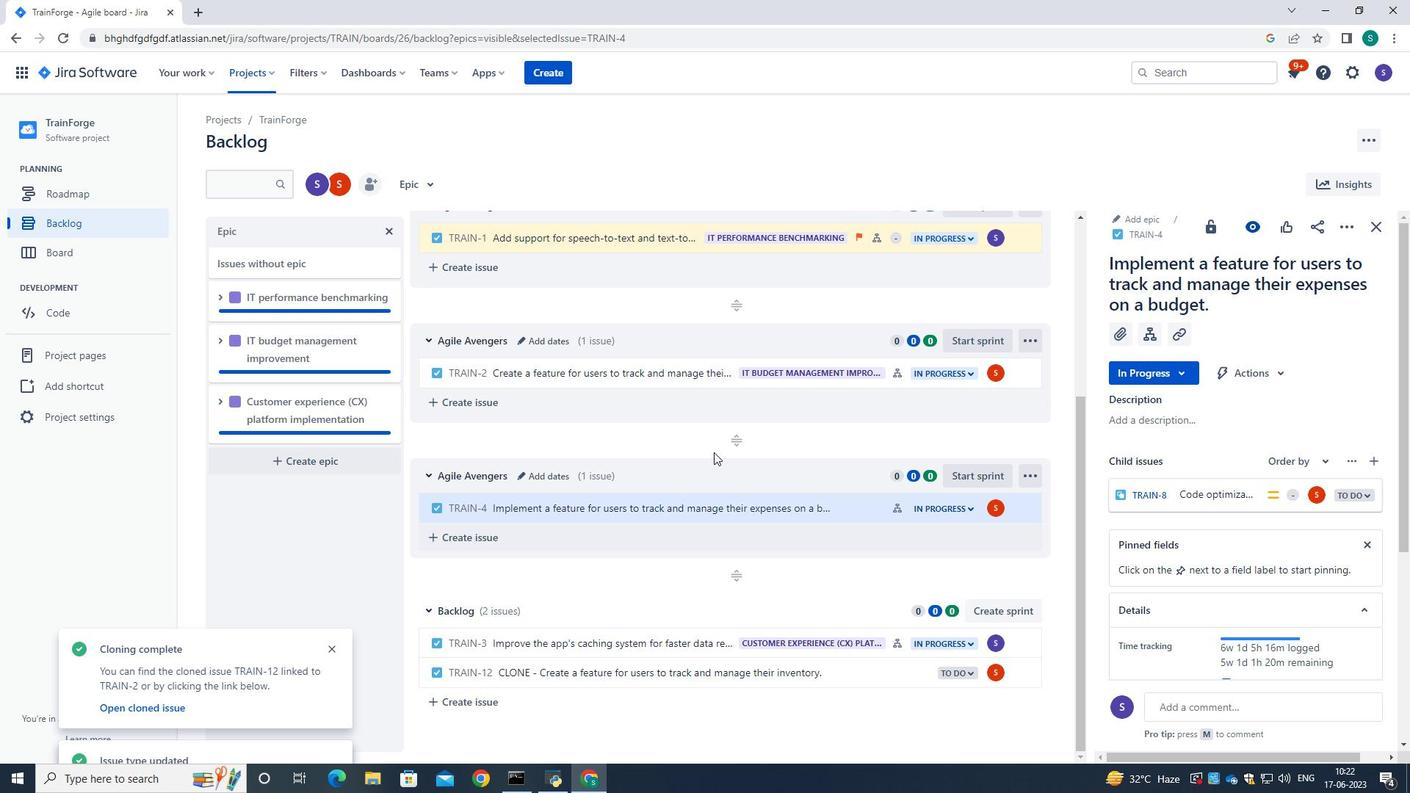 
Action: Mouse moved to (1027, 511)
Screenshot: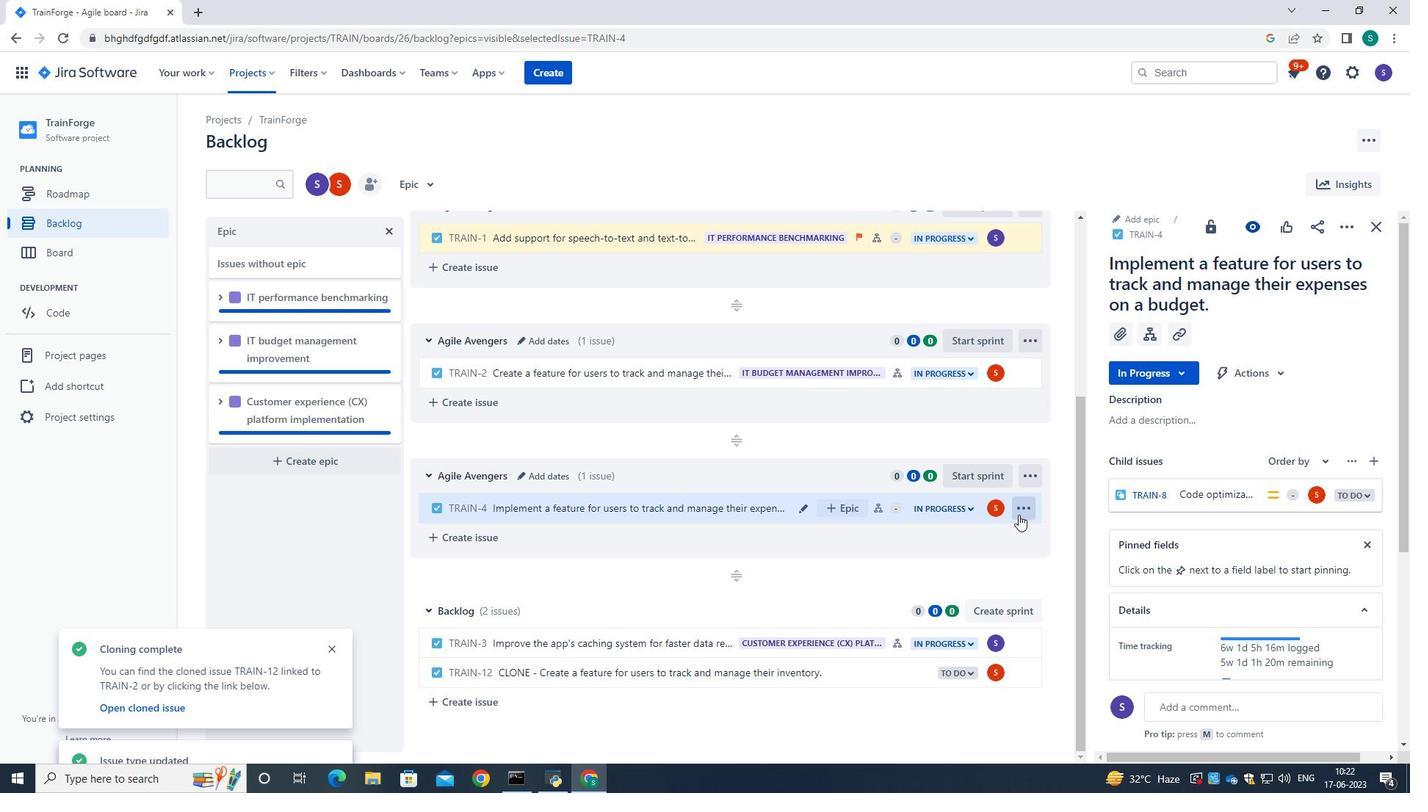 
Action: Mouse pressed left at (1027, 511)
Screenshot: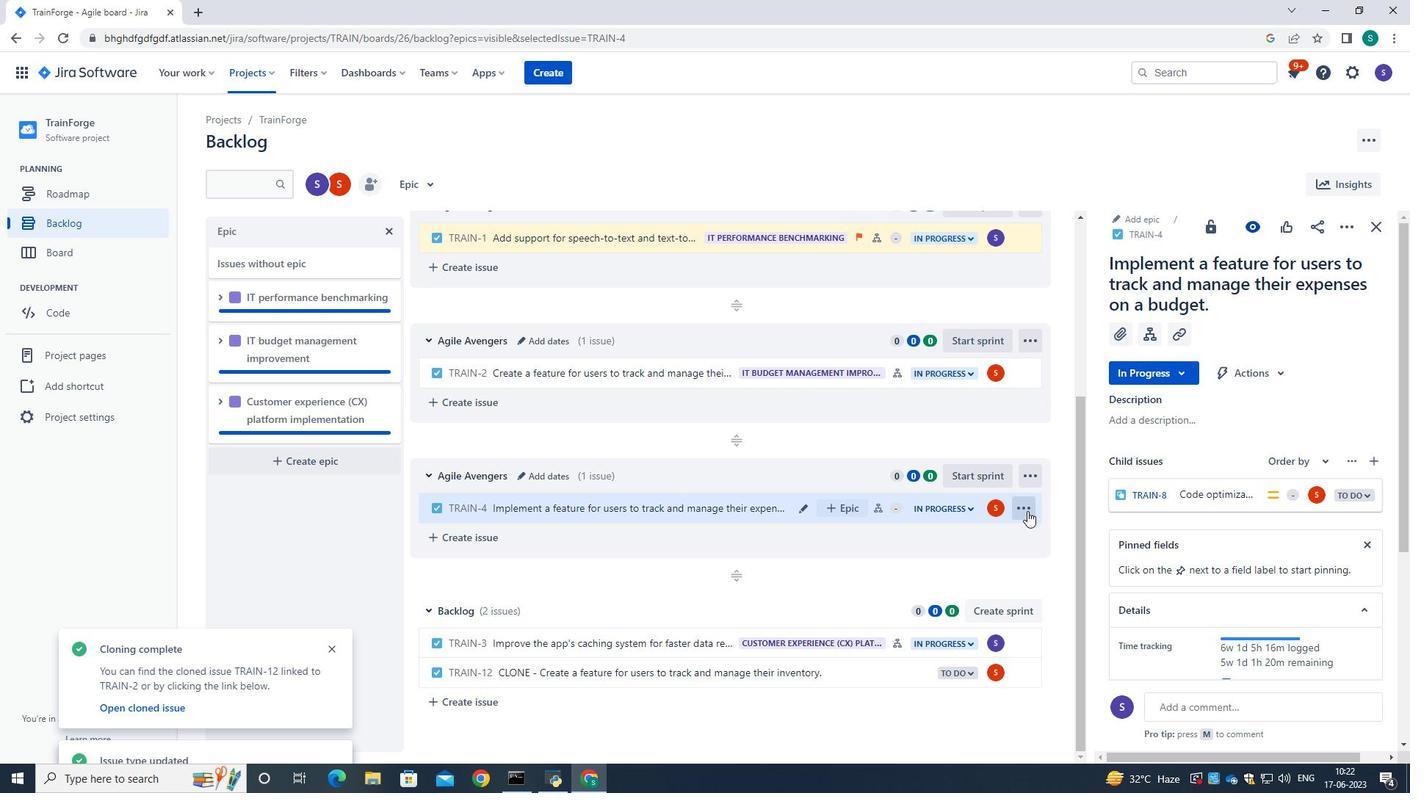 
Action: Mouse moved to (1006, 472)
Screenshot: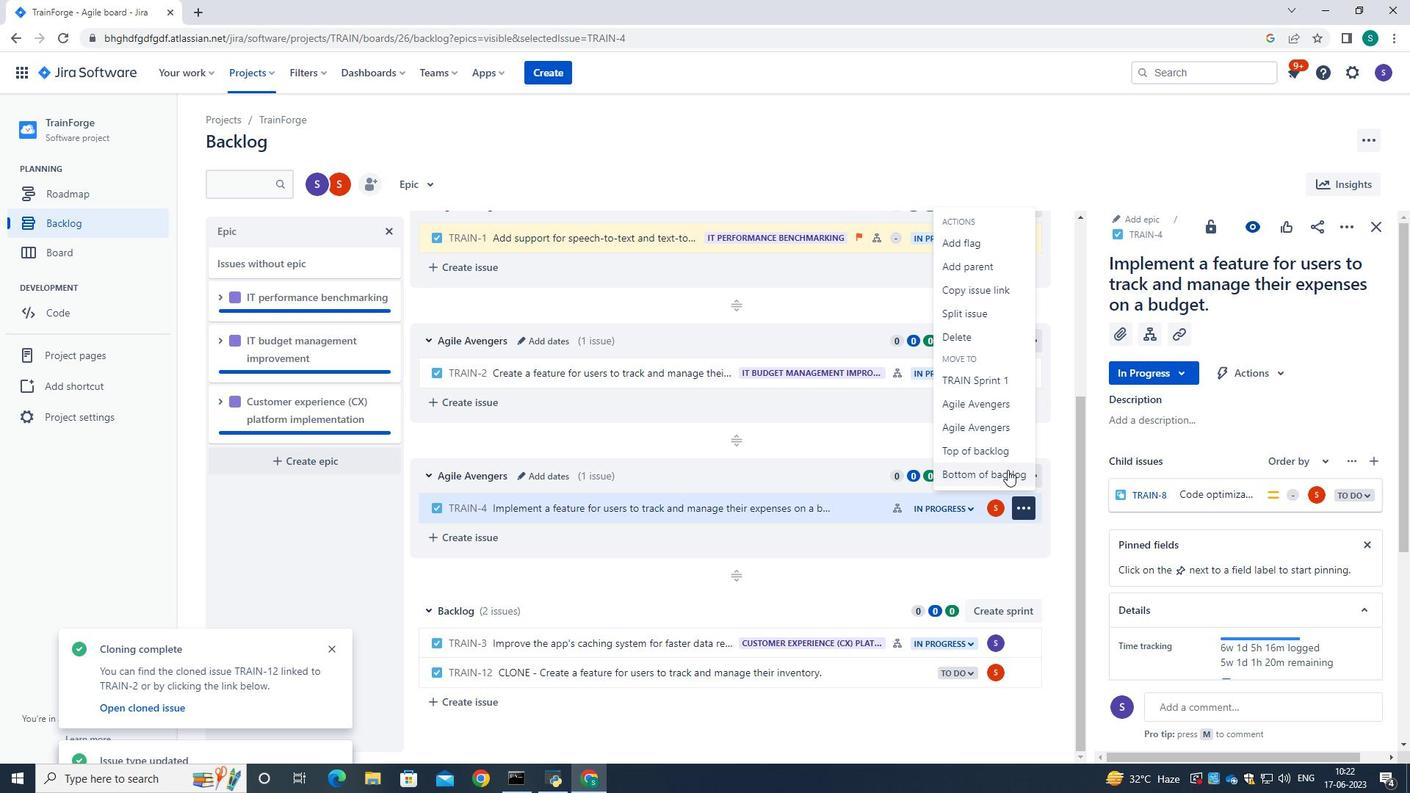 
Action: Mouse pressed left at (1006, 472)
Screenshot: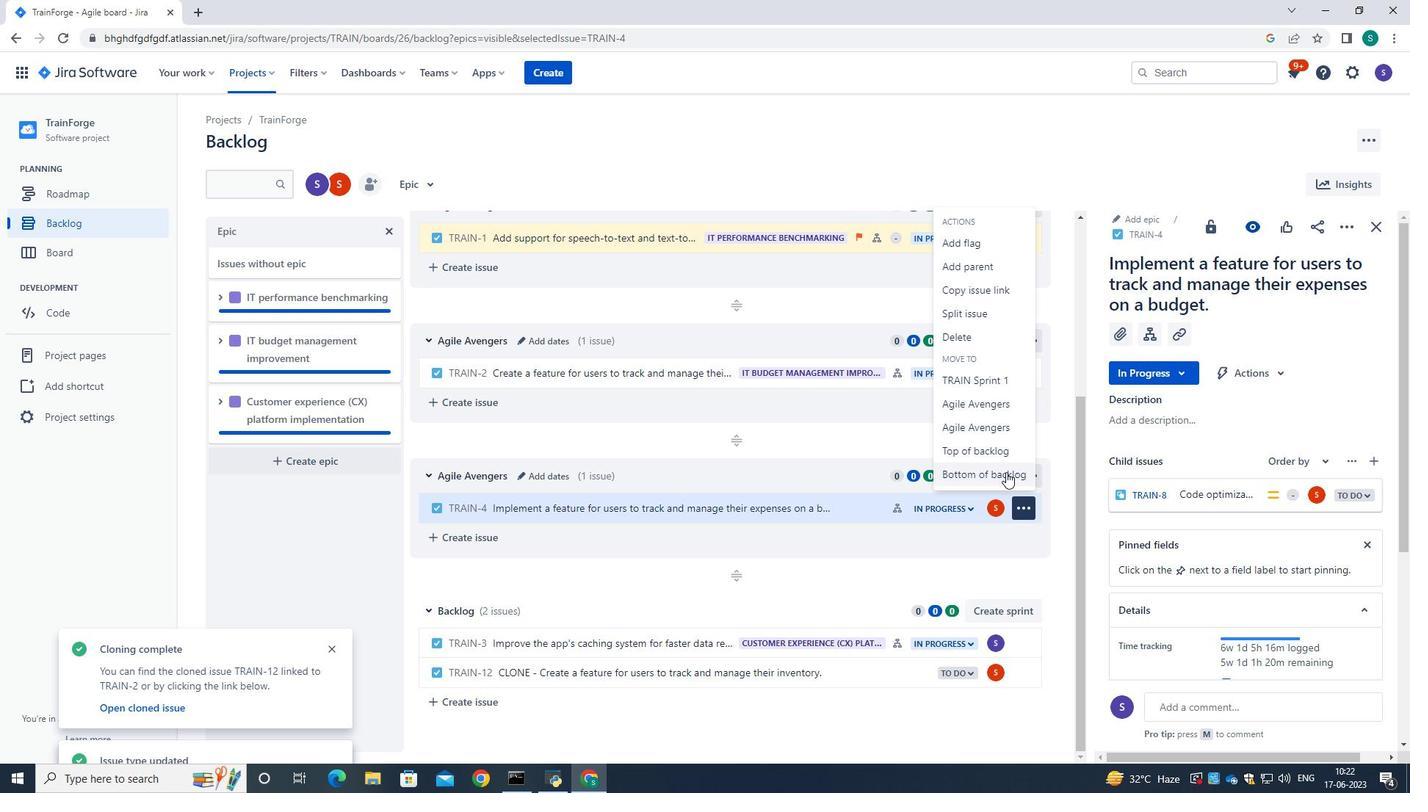 
Action: Mouse moved to (570, 476)
Screenshot: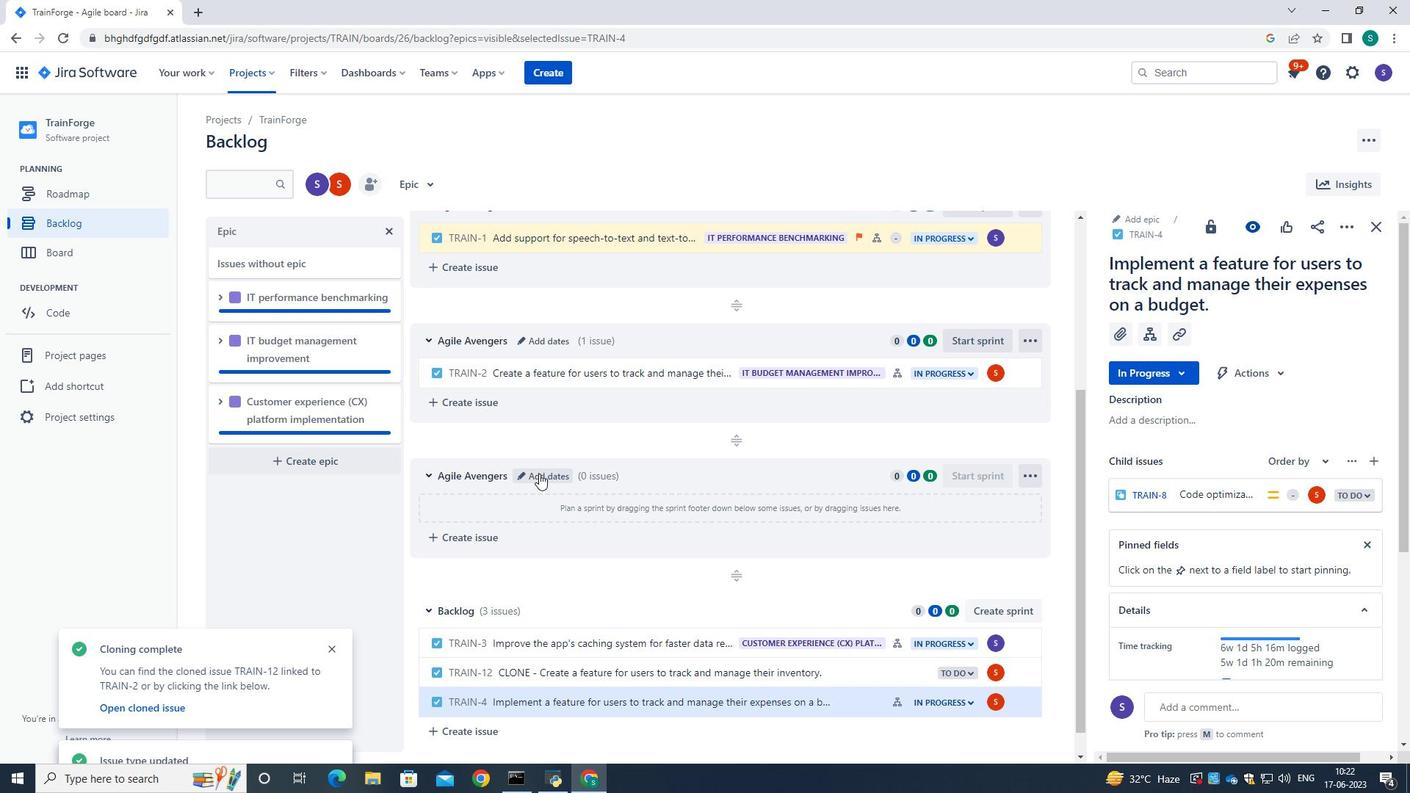 
Action: Mouse scrolled (570, 476) with delta (0, 0)
Screenshot: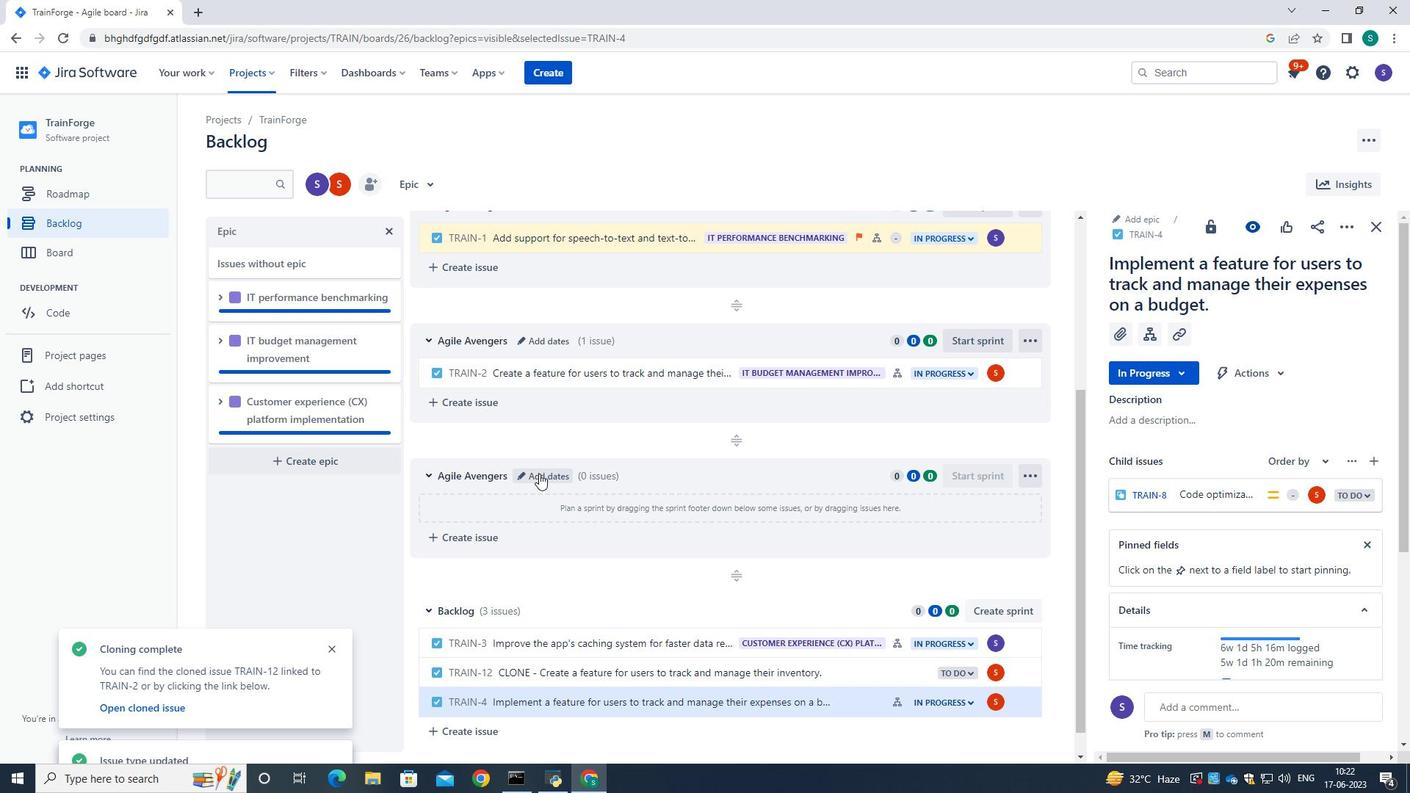
Action: Mouse moved to (570, 476)
Screenshot: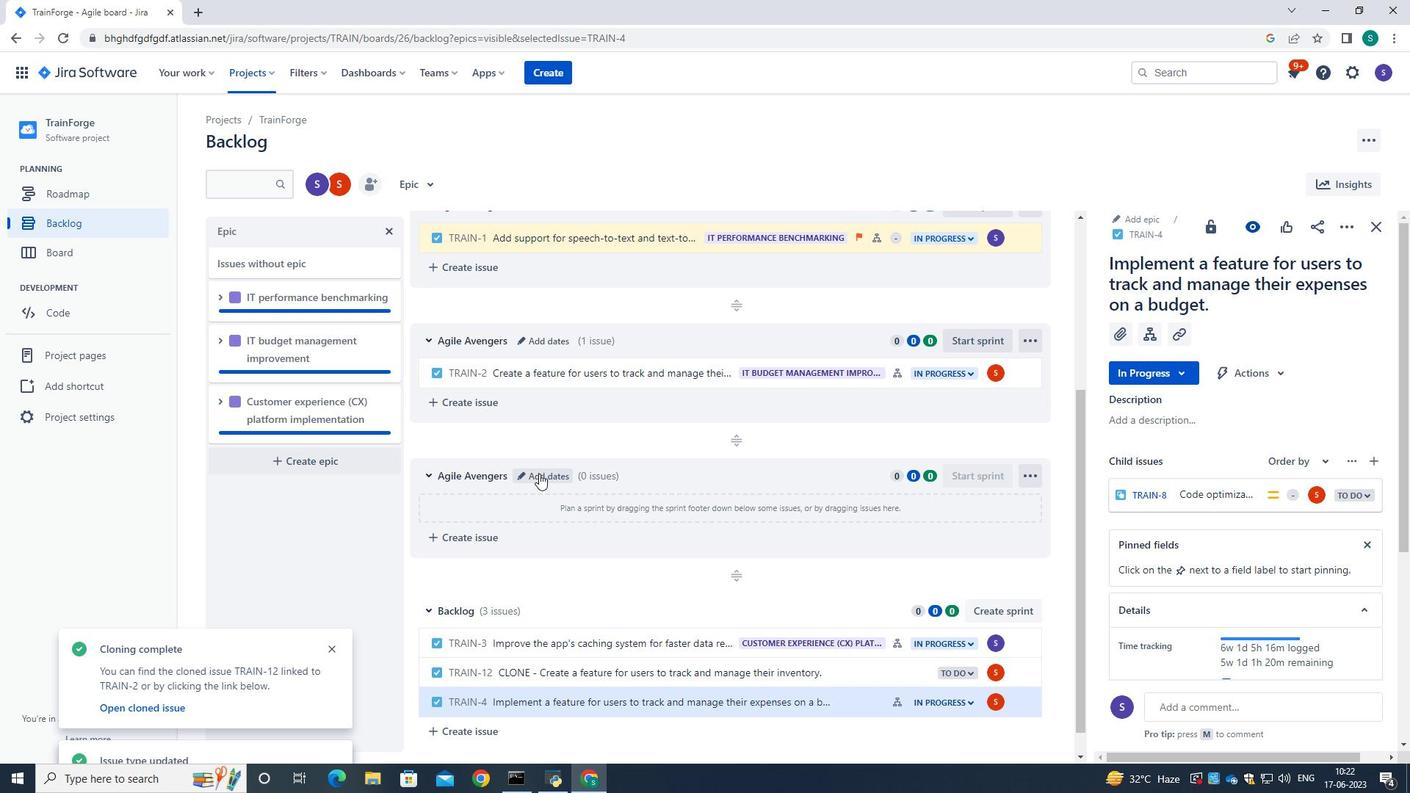 
Action: Mouse scrolled (570, 476) with delta (0, 0)
Screenshot: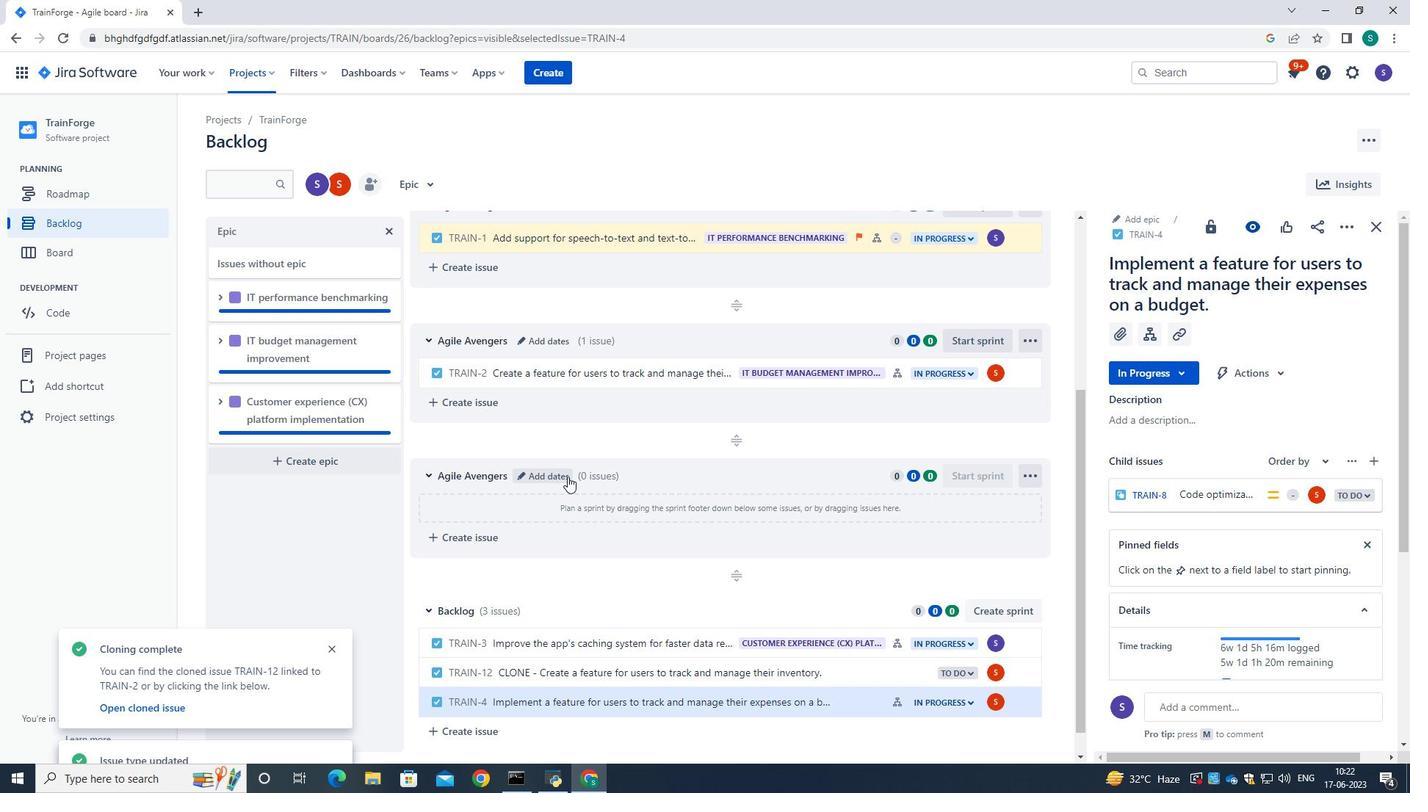 
Action: Mouse moved to (598, 489)
Screenshot: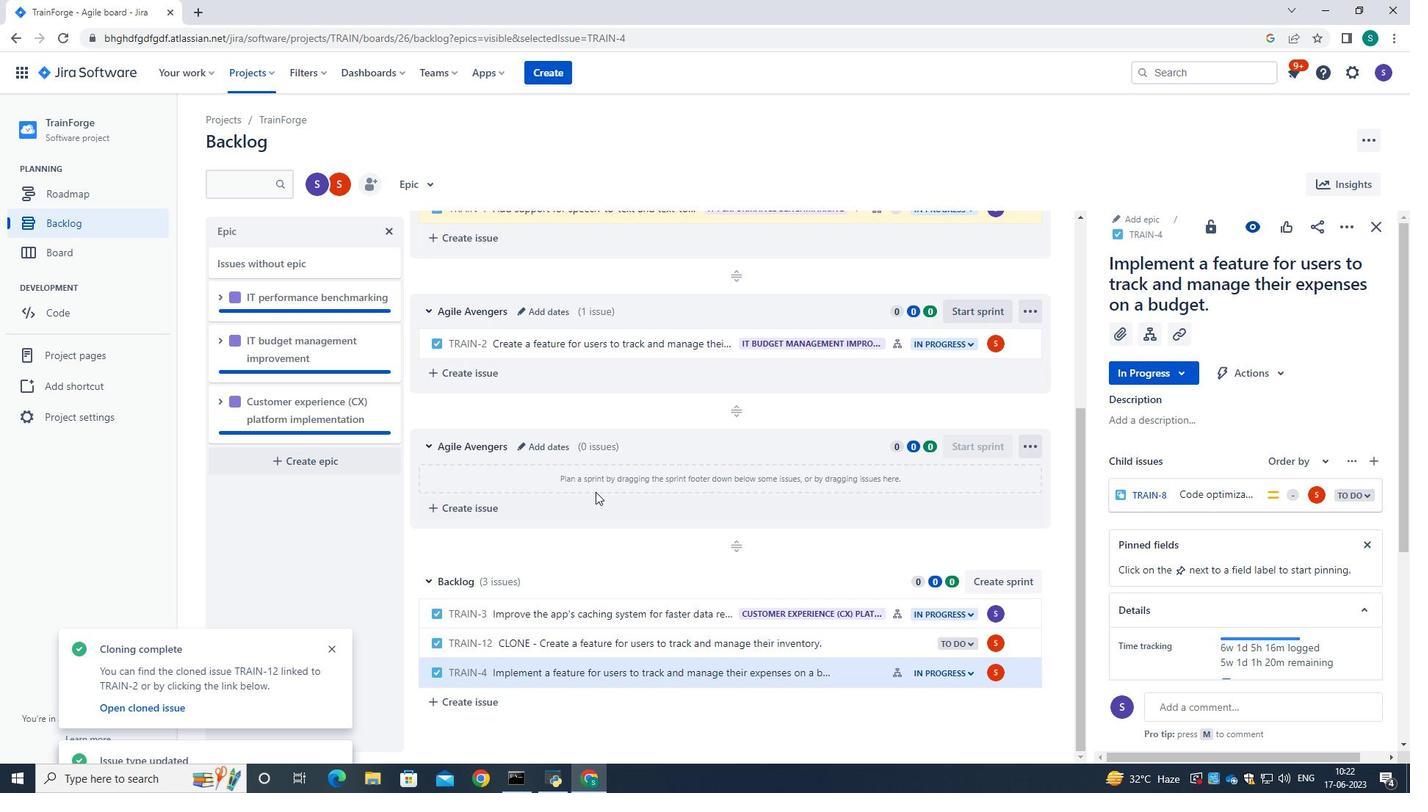 
Action: Mouse scrolled (598, 489) with delta (0, 0)
Screenshot: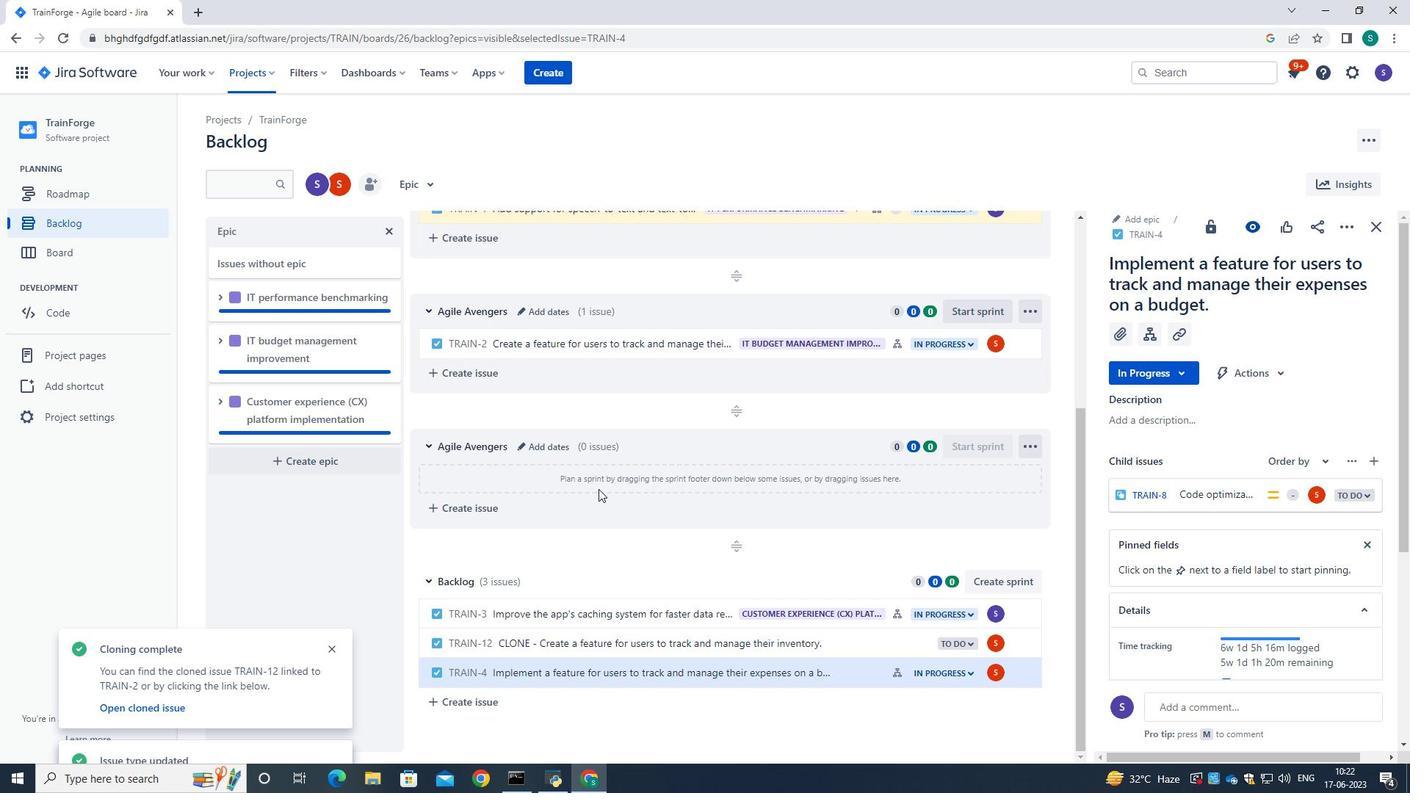 
Action: Mouse moved to (608, 481)
Screenshot: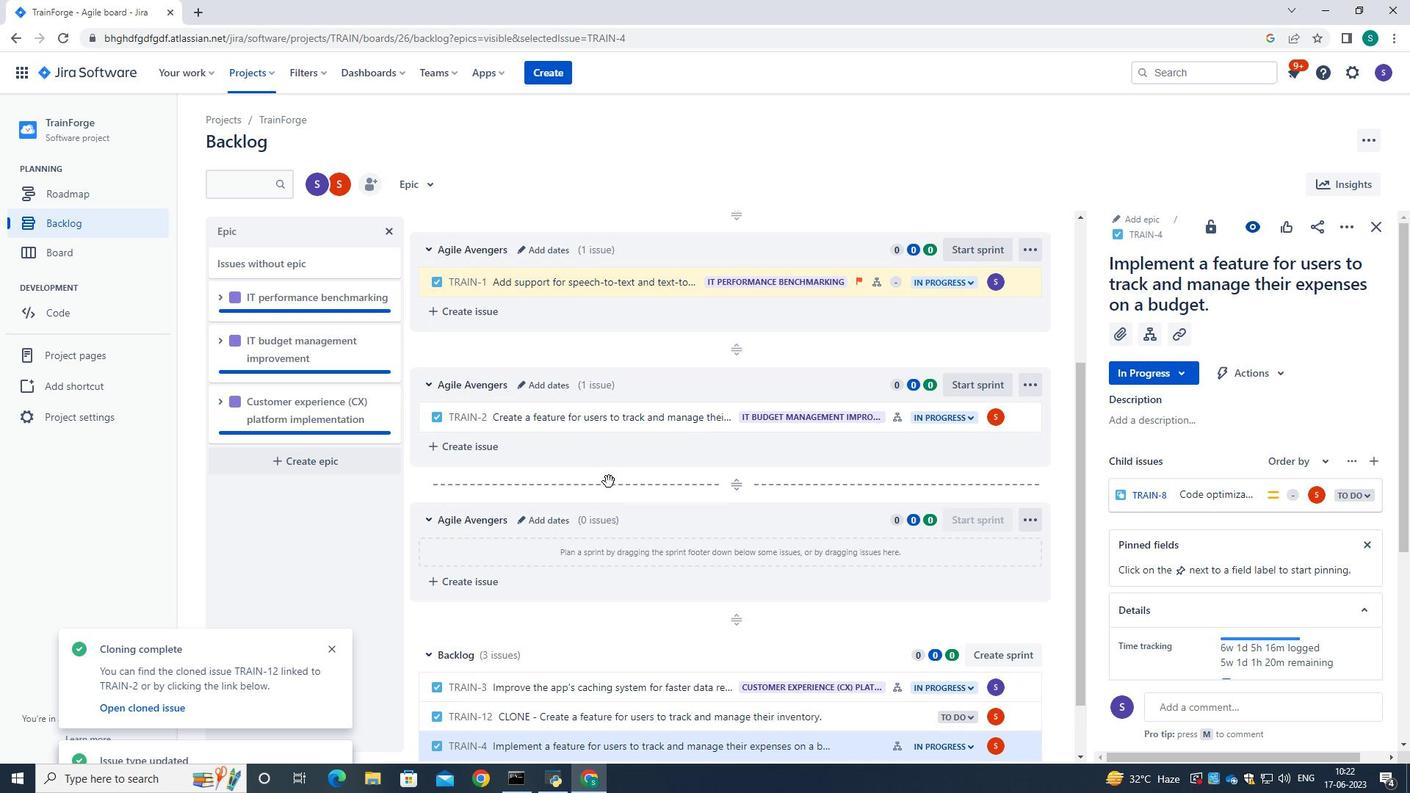 
Action: Mouse scrolled (608, 481) with delta (0, 0)
Screenshot: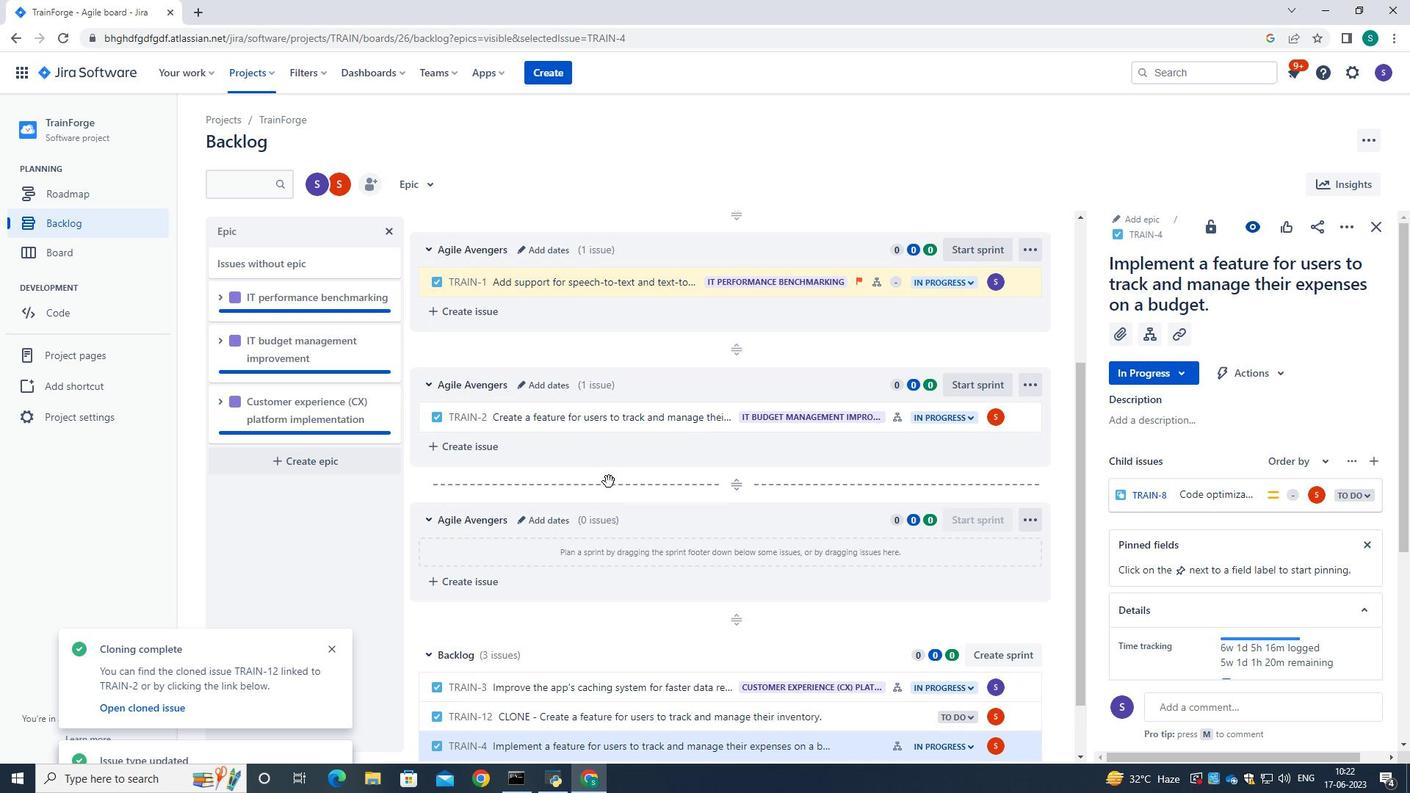 
Action: Mouse scrolled (608, 481) with delta (0, 0)
Screenshot: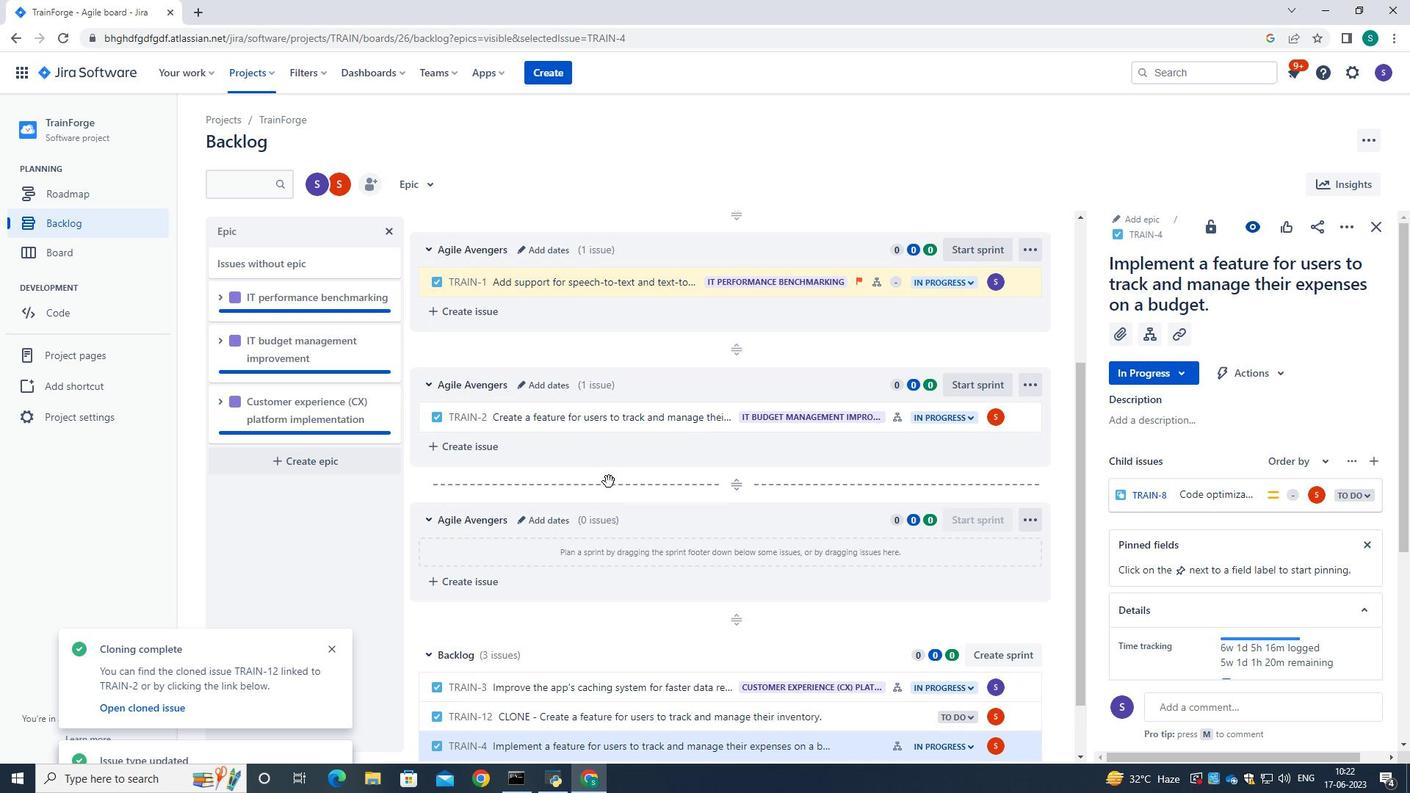 
Action: Mouse scrolled (608, 481) with delta (0, 0)
Screenshot: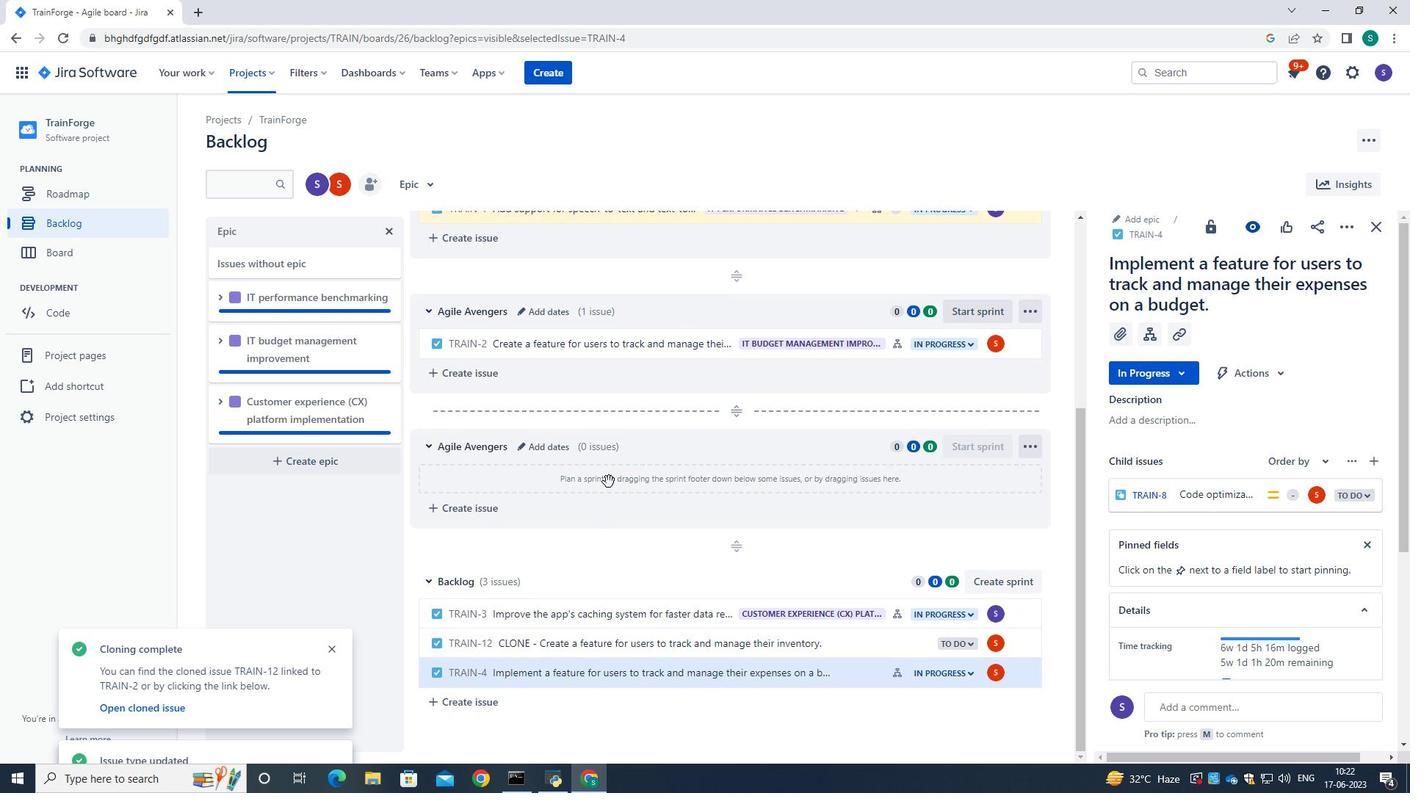 
Action: Mouse moved to (641, 676)
Screenshot: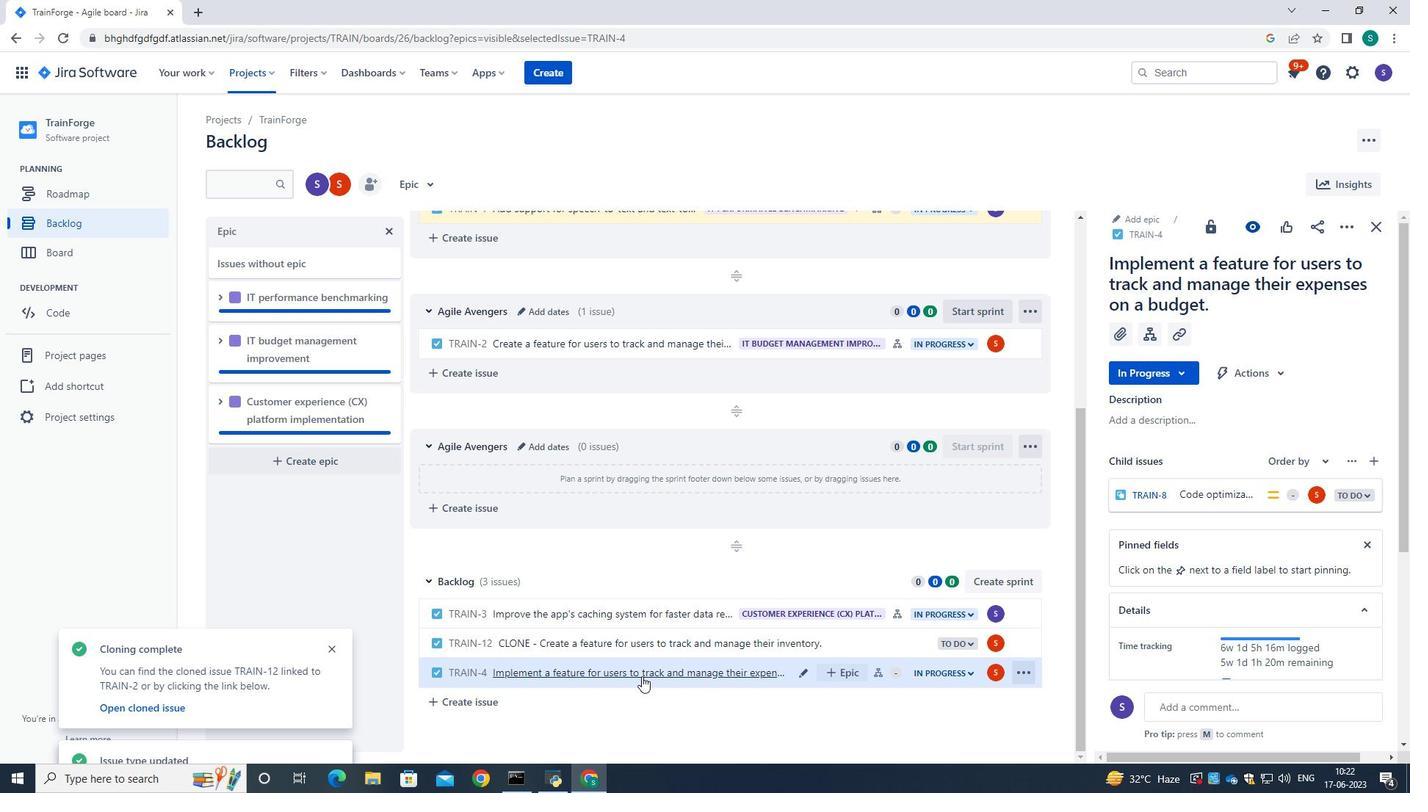 
Action: Mouse pressed left at (641, 676)
Screenshot: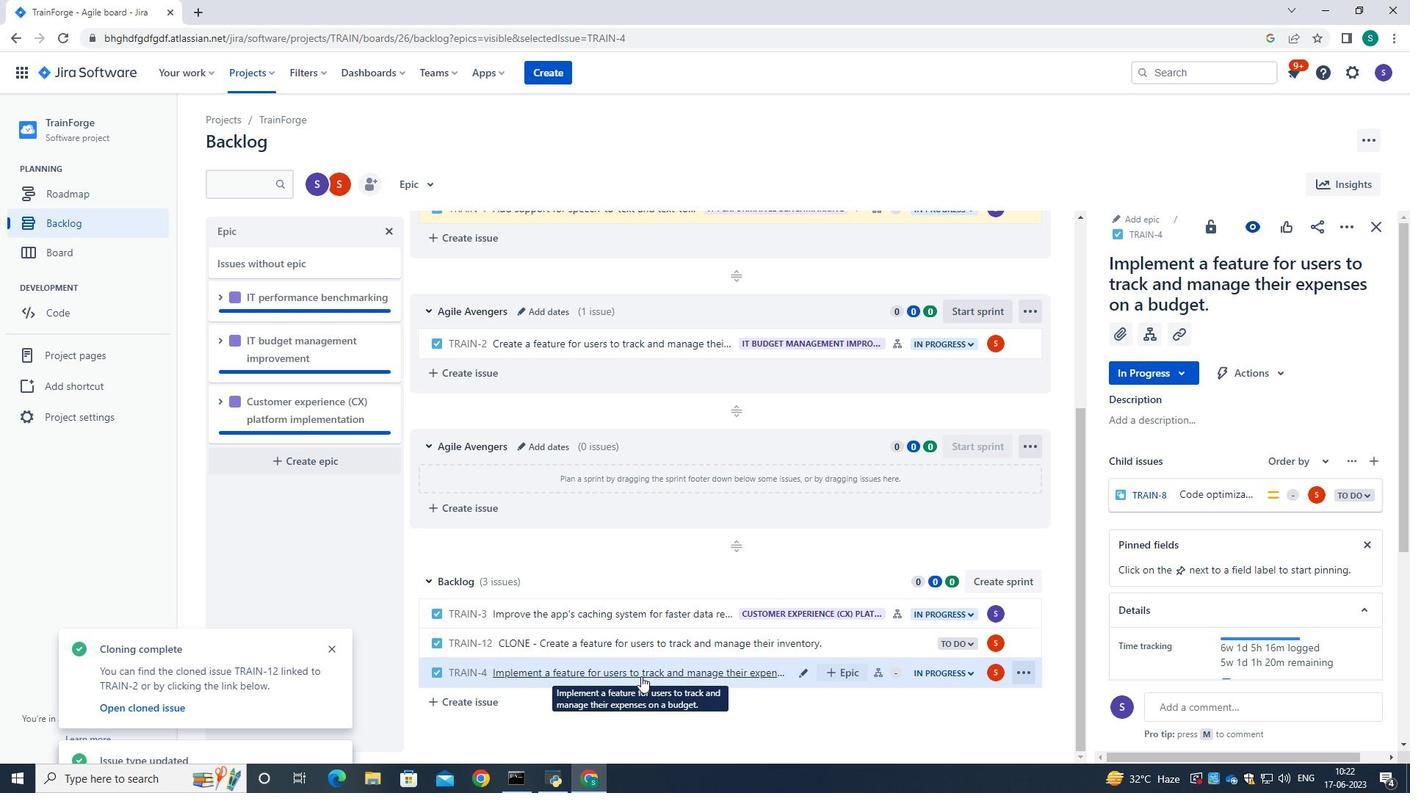 
Action: Mouse moved to (717, 246)
Screenshot: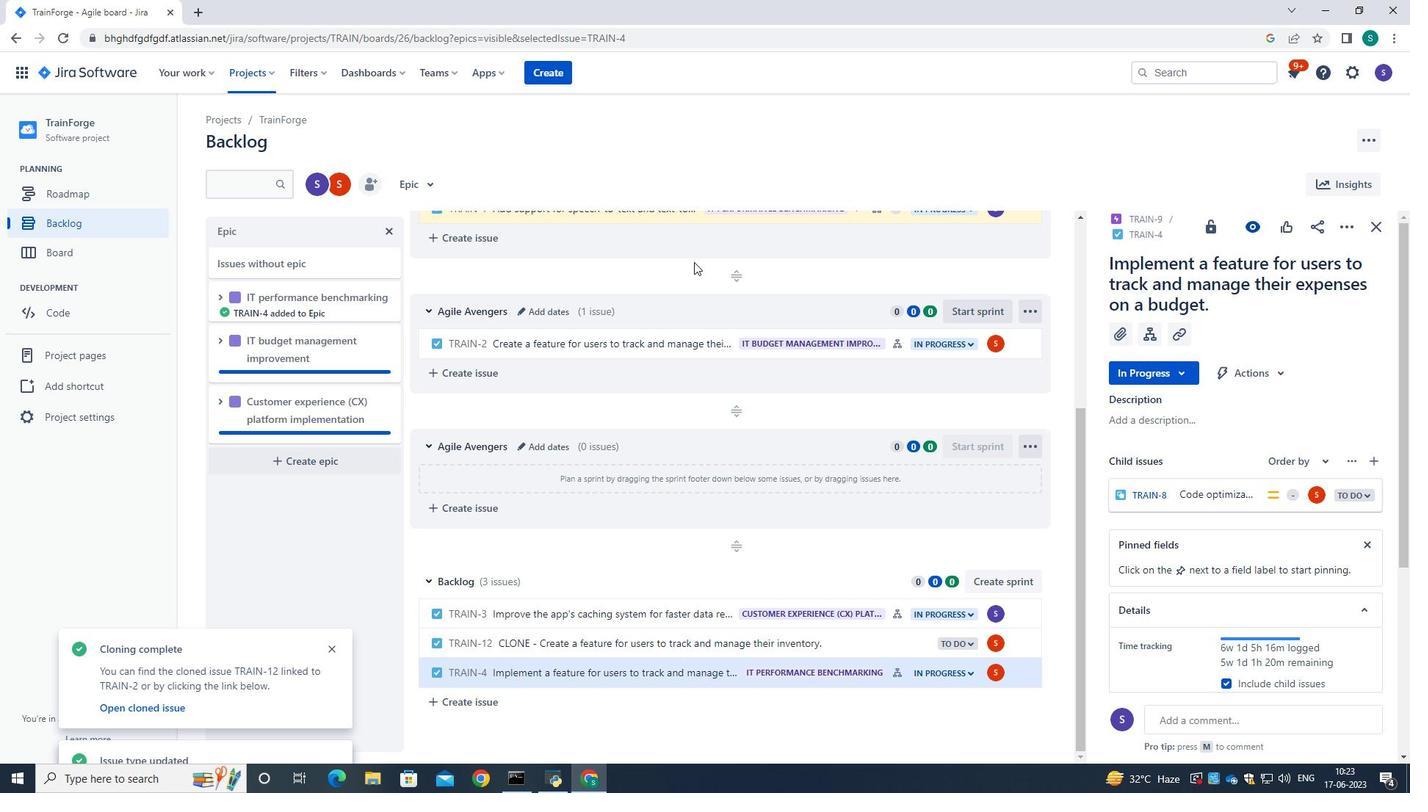 
